 Task: Search round trip flight ticket for 2 adults, 4 children and 1 infant on lap in business from Albany: Southwest Georgia Regional Airport to Fort Wayne: Fort Wayne International Airport on 5-4-2023 and return on 5-6-2023. Choice of flights is American. Price is upto 60000. Outbound departure time preference is 10:45.
Action: Mouse moved to (301, 279)
Screenshot: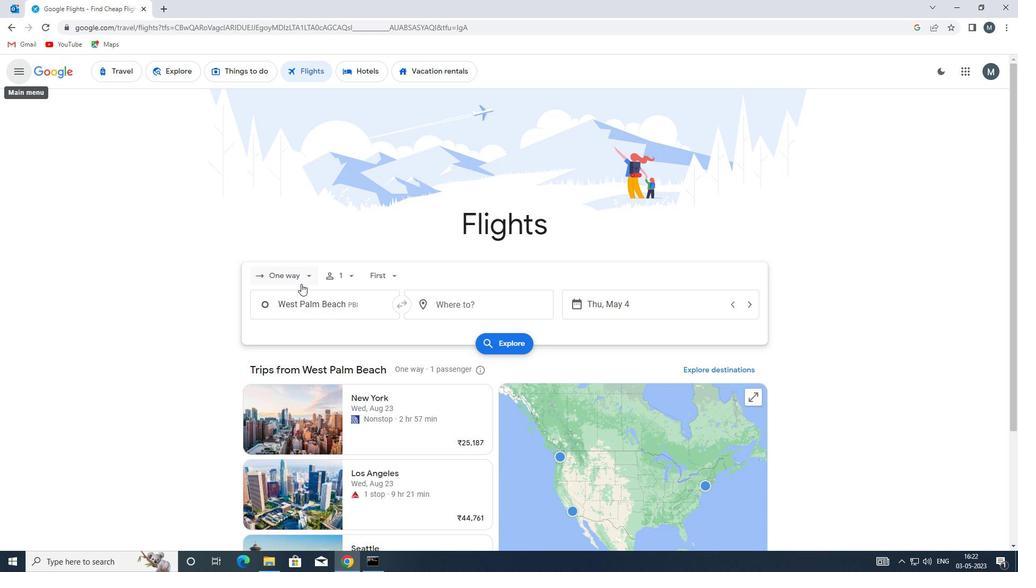 
Action: Mouse pressed left at (301, 279)
Screenshot: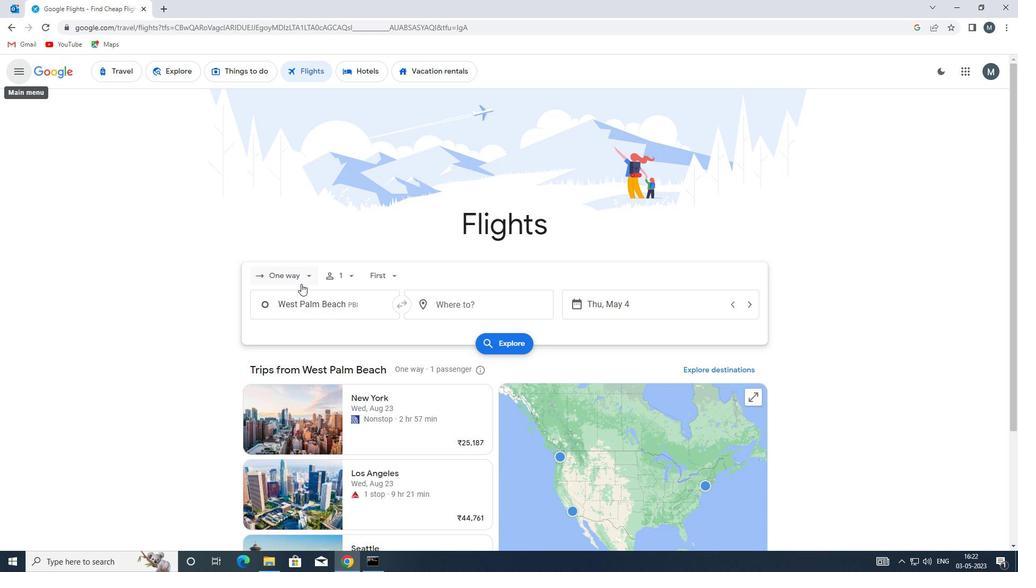 
Action: Mouse moved to (305, 301)
Screenshot: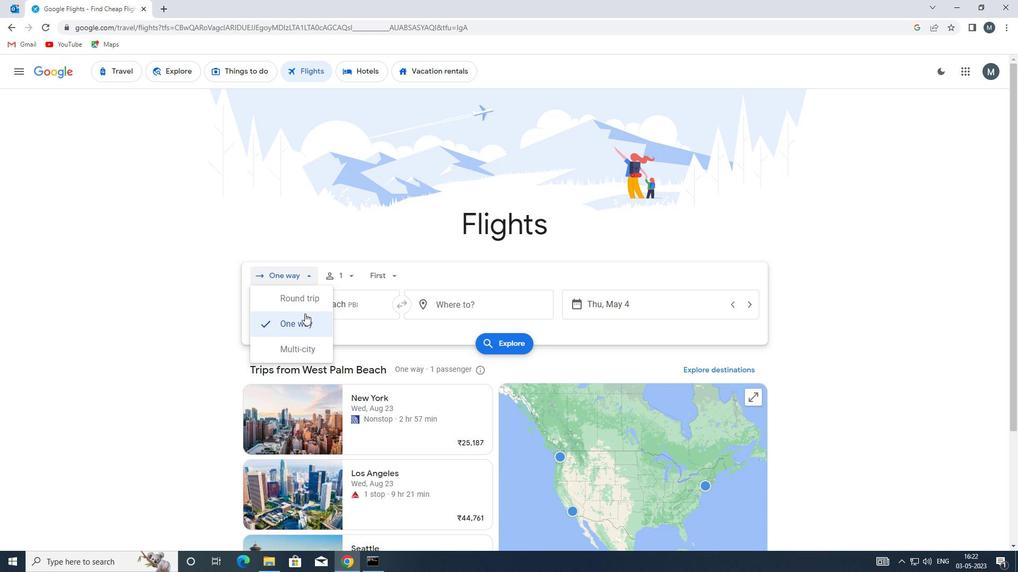 
Action: Mouse pressed left at (305, 301)
Screenshot: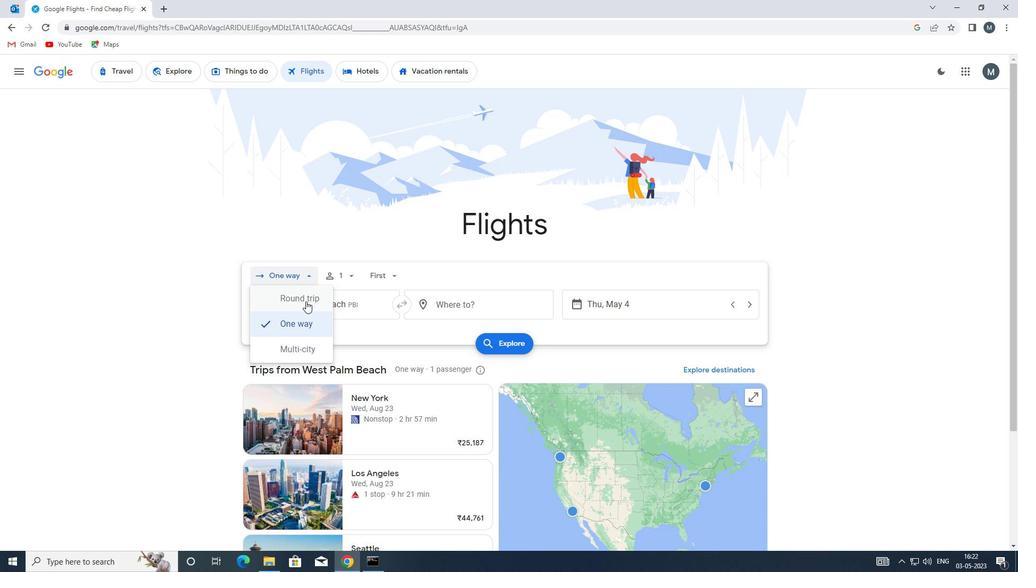 
Action: Mouse moved to (356, 274)
Screenshot: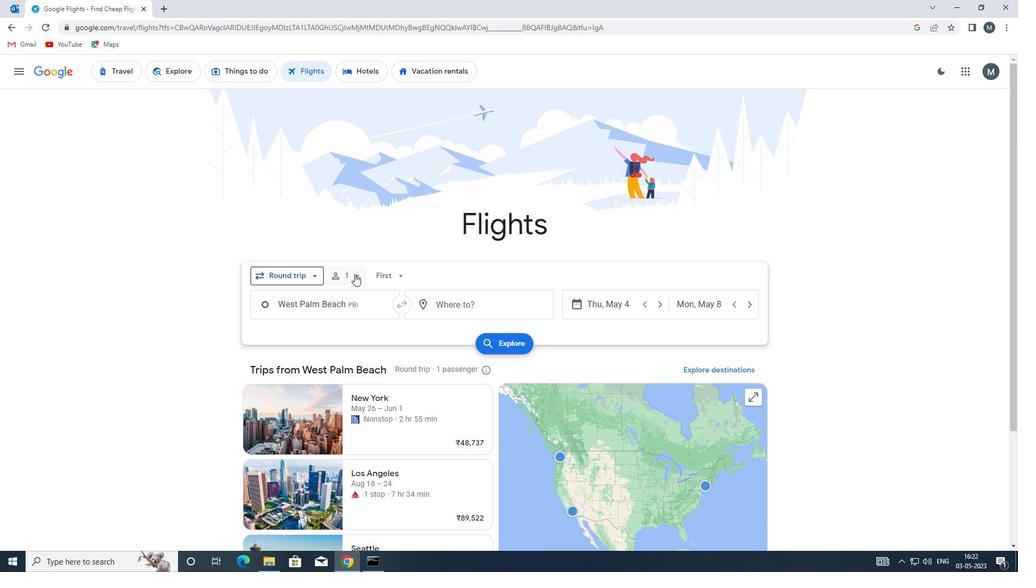 
Action: Mouse pressed left at (356, 274)
Screenshot: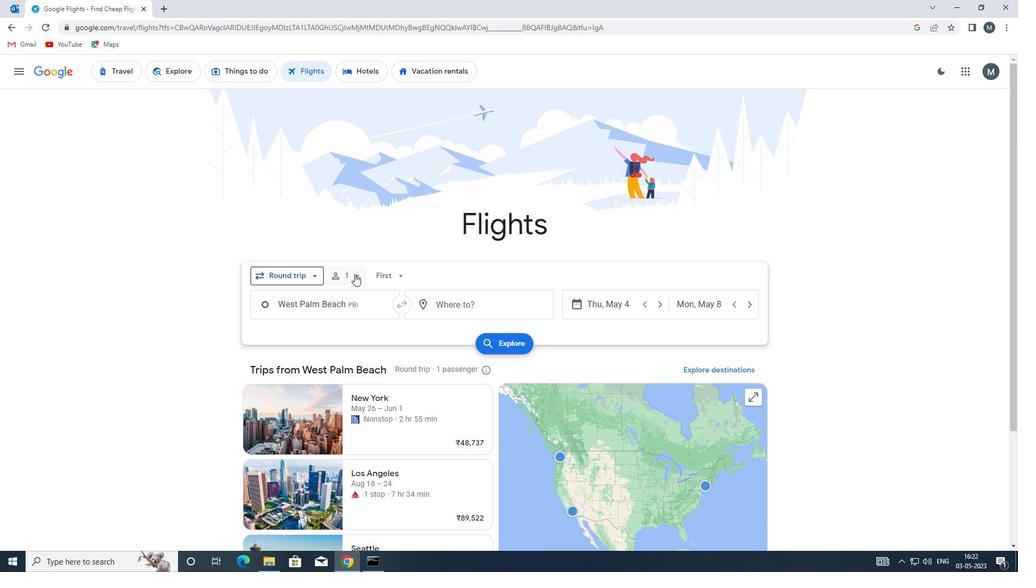 
Action: Mouse moved to (439, 305)
Screenshot: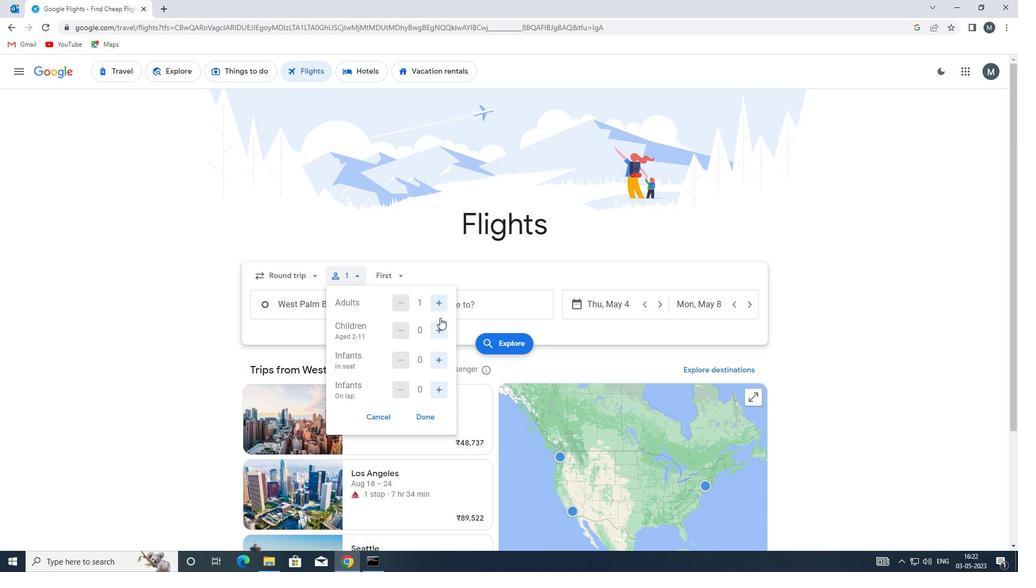 
Action: Mouse pressed left at (439, 305)
Screenshot: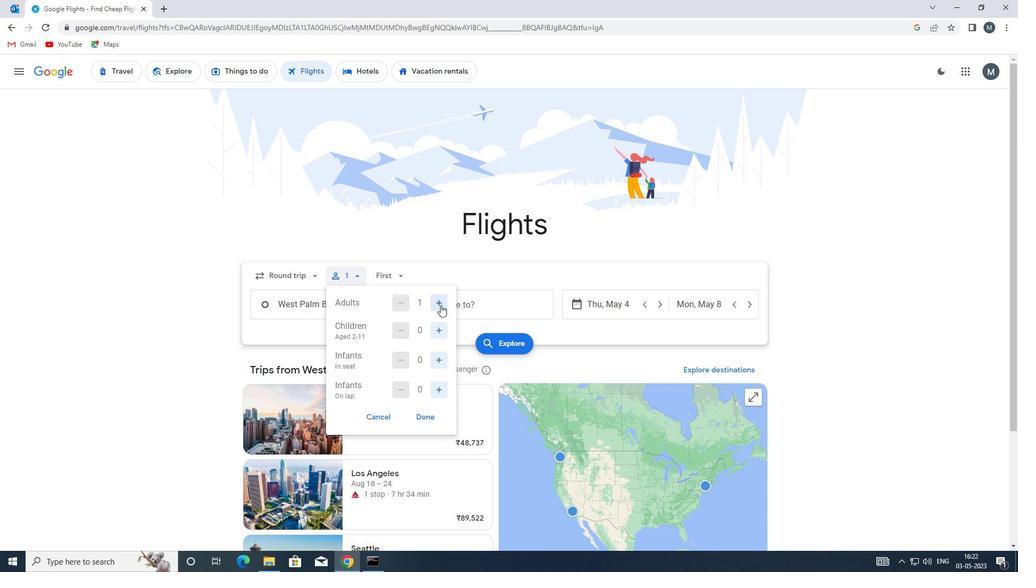 
Action: Mouse moved to (438, 332)
Screenshot: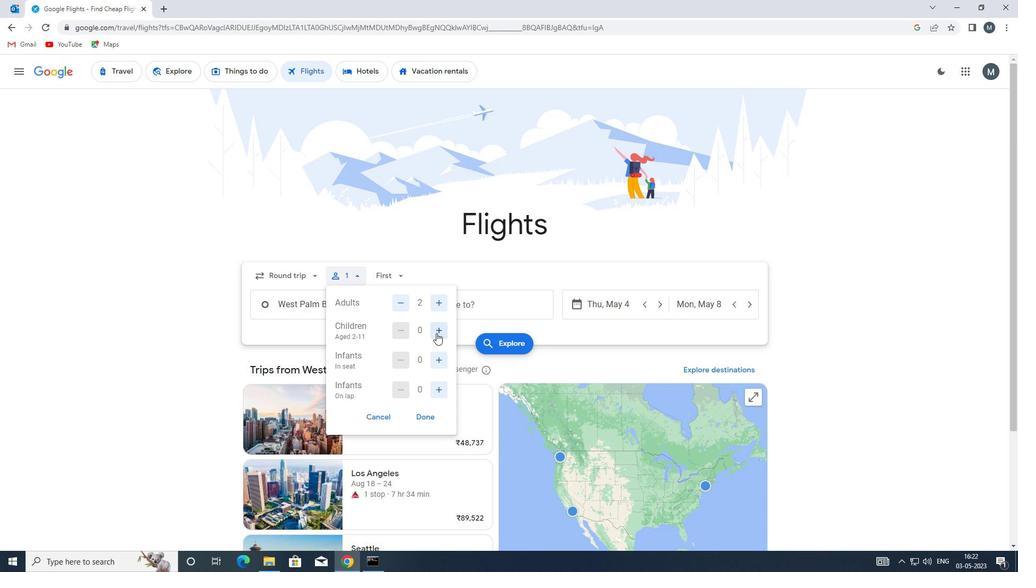 
Action: Mouse pressed left at (438, 332)
Screenshot: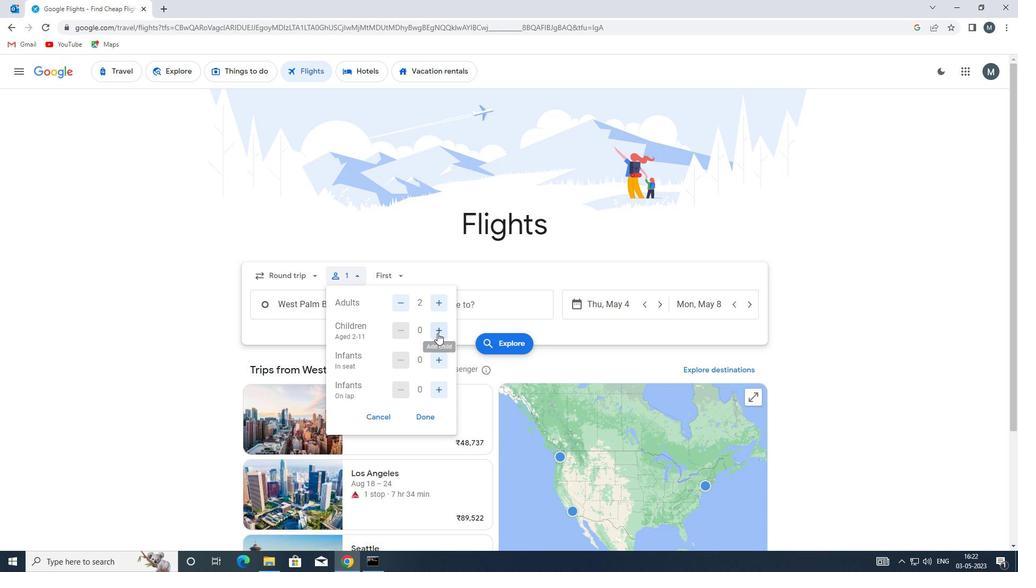 
Action: Mouse pressed left at (438, 332)
Screenshot: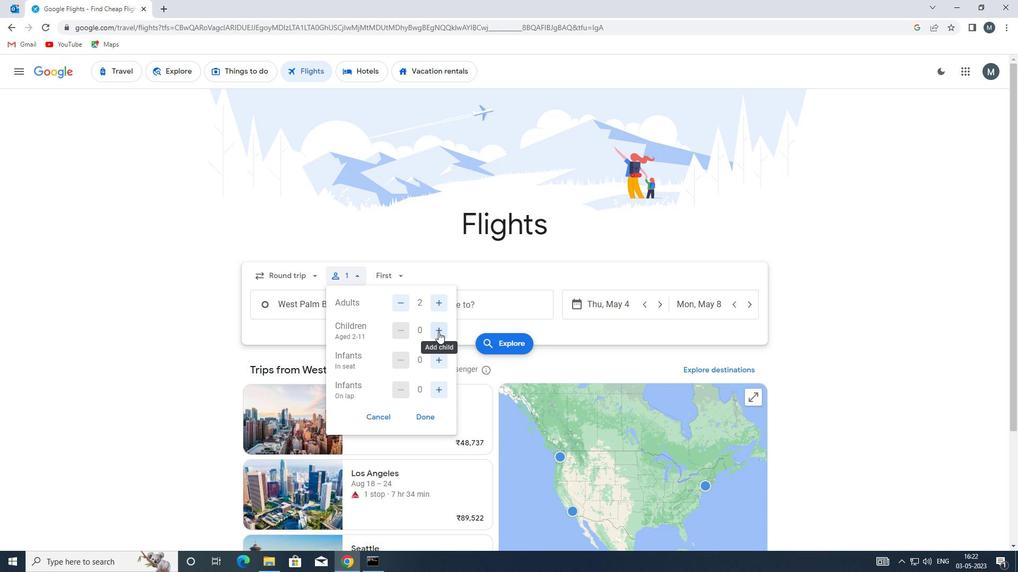 
Action: Mouse pressed left at (438, 332)
Screenshot: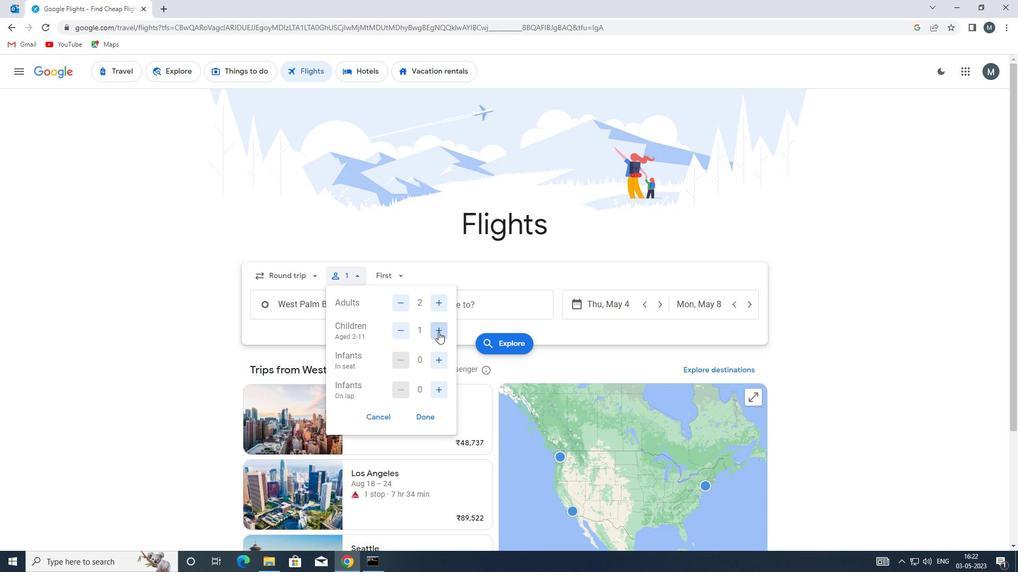 
Action: Mouse pressed left at (438, 332)
Screenshot: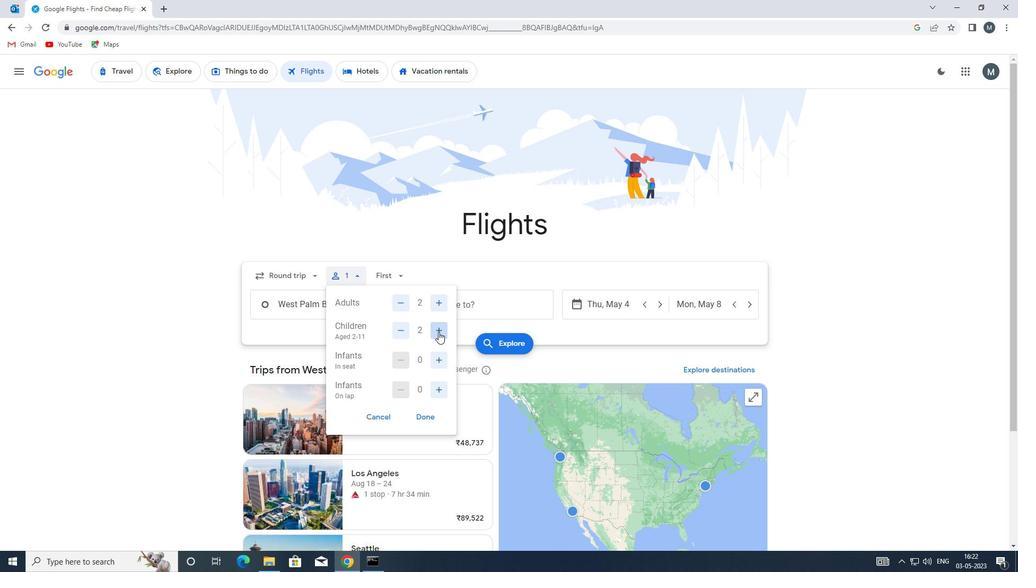 
Action: Mouse moved to (441, 363)
Screenshot: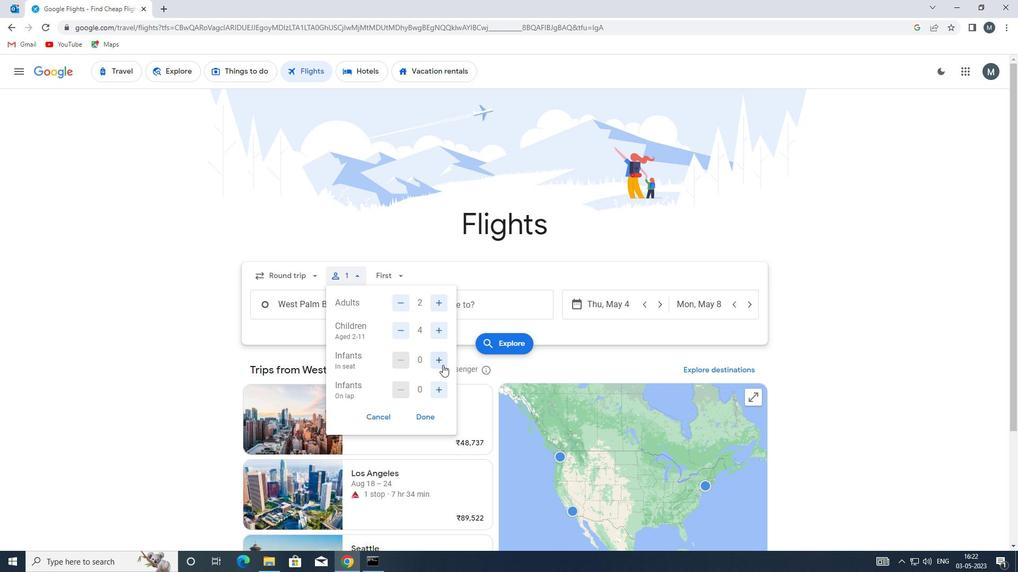
Action: Mouse pressed left at (441, 363)
Screenshot: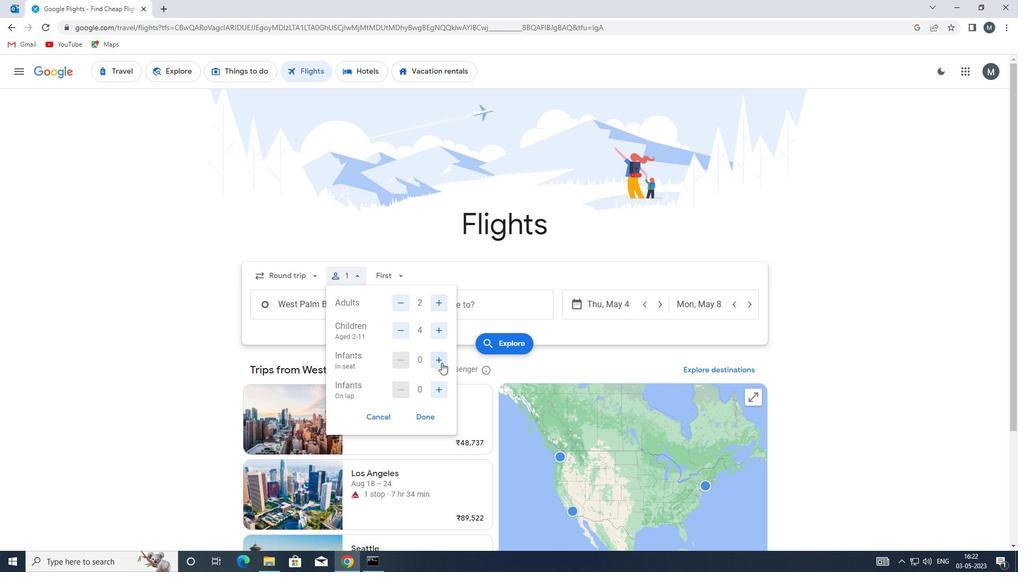 
Action: Mouse moved to (398, 356)
Screenshot: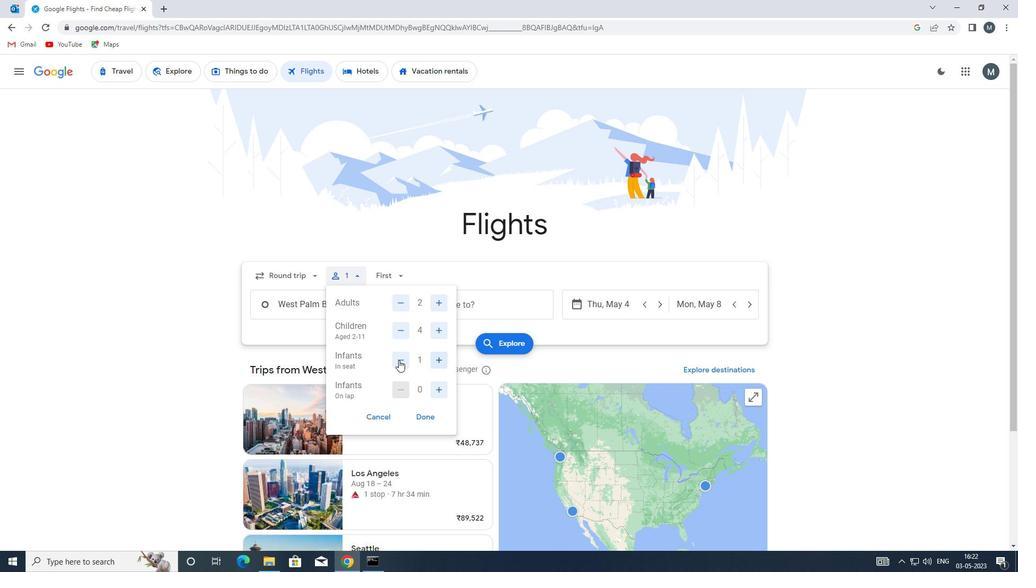 
Action: Mouse pressed left at (398, 356)
Screenshot: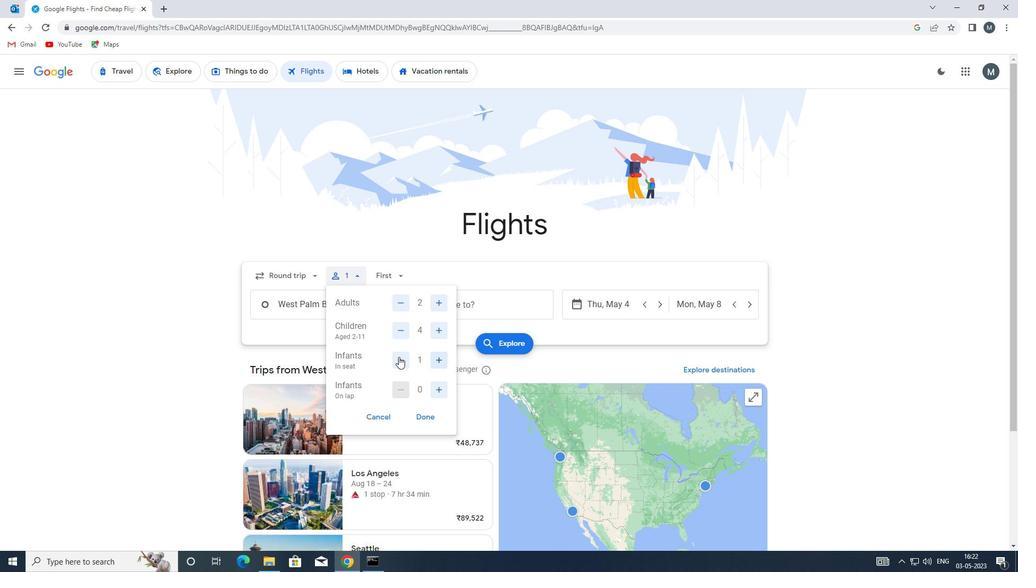
Action: Mouse moved to (399, 361)
Screenshot: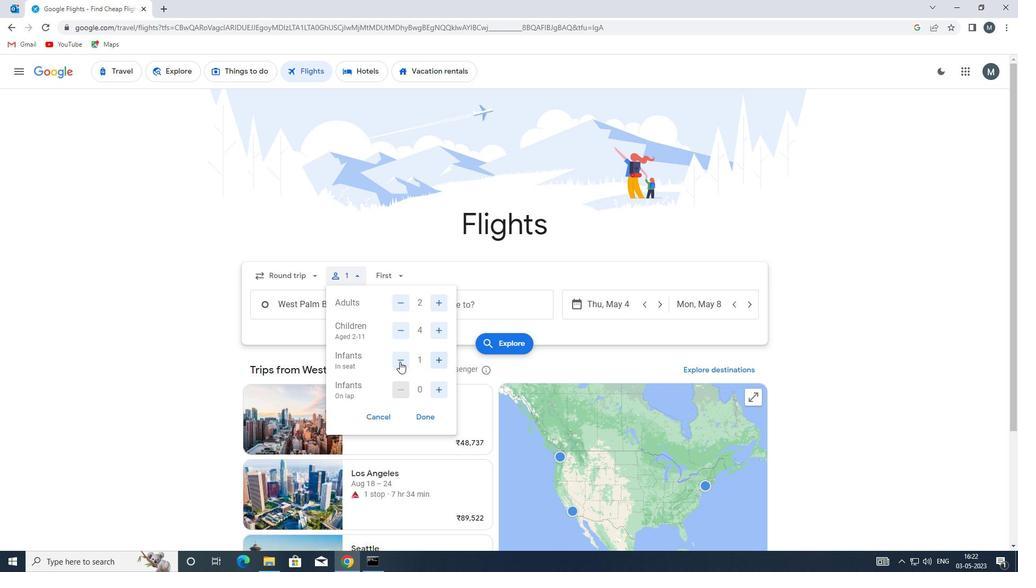 
Action: Mouse pressed left at (399, 361)
Screenshot: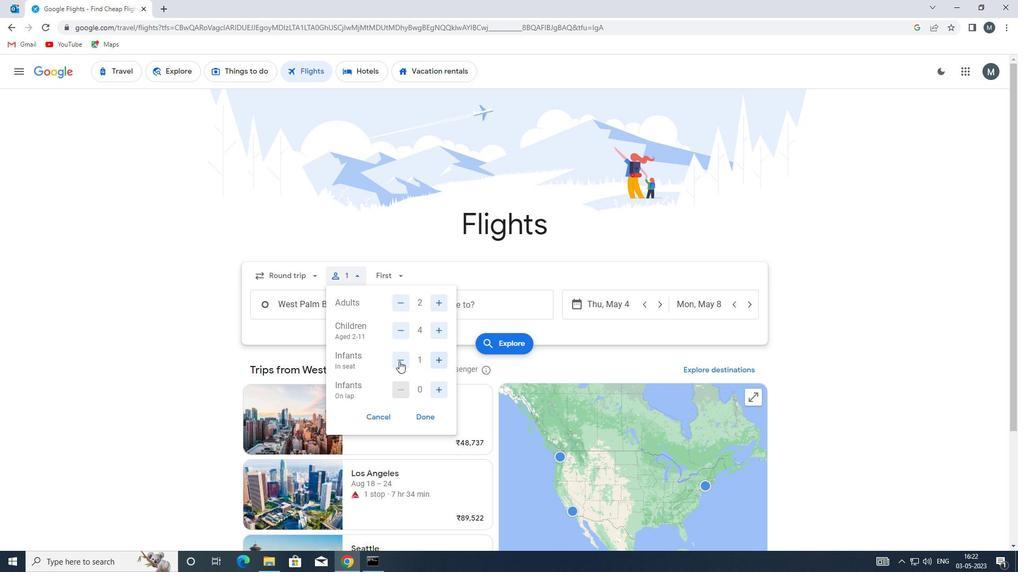 
Action: Mouse moved to (437, 386)
Screenshot: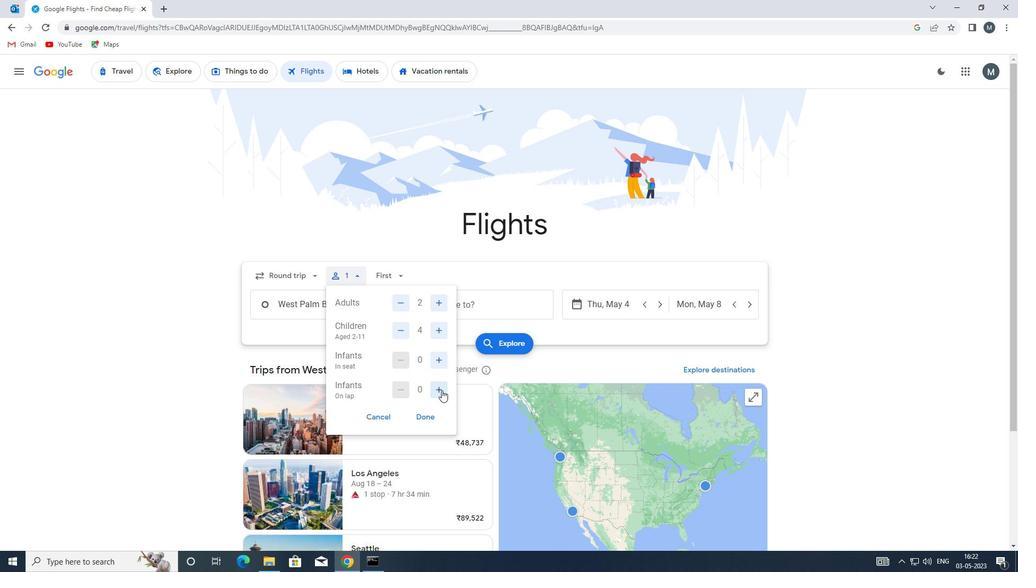 
Action: Mouse pressed left at (437, 386)
Screenshot: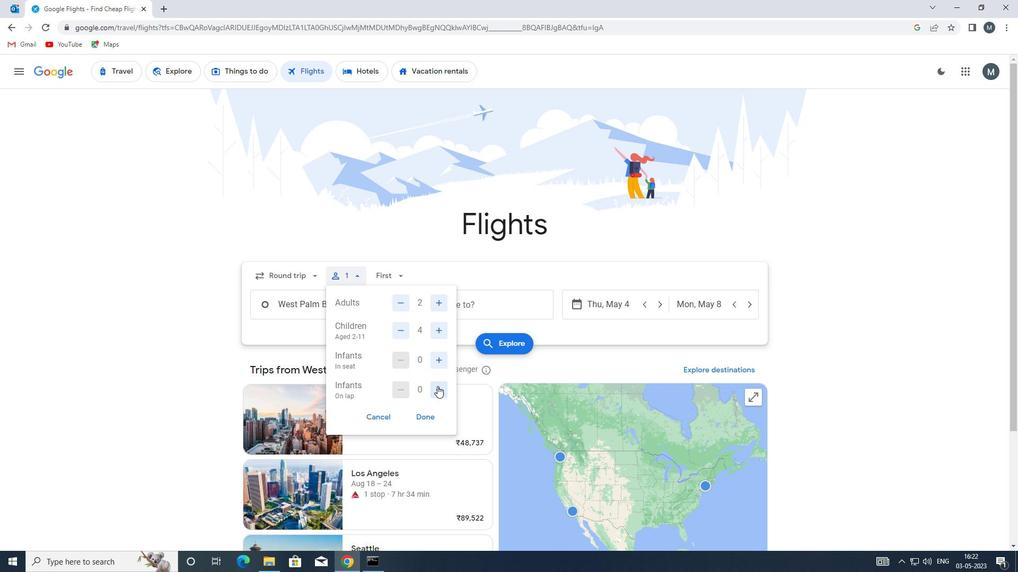 
Action: Mouse moved to (426, 419)
Screenshot: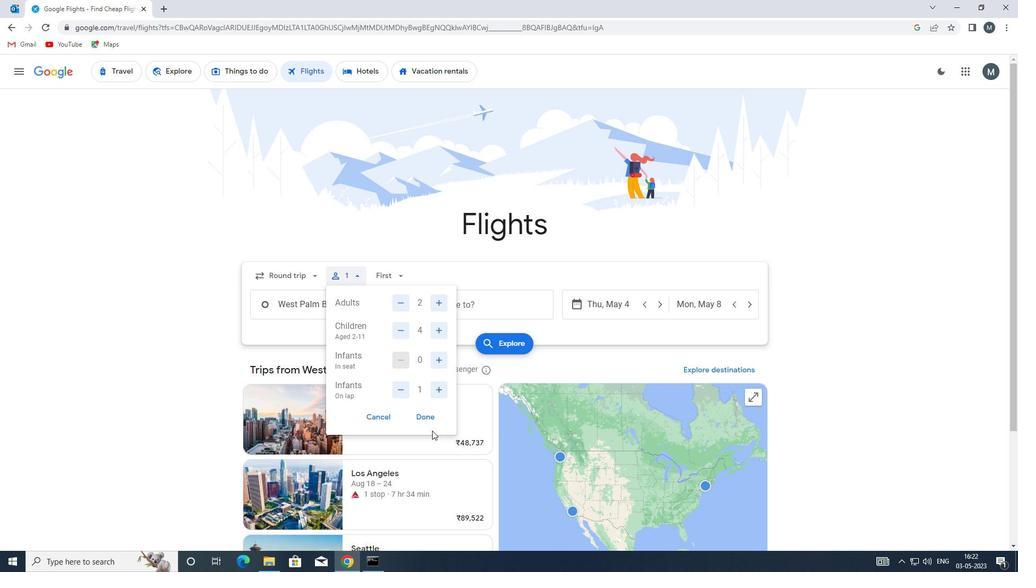
Action: Mouse pressed left at (426, 419)
Screenshot: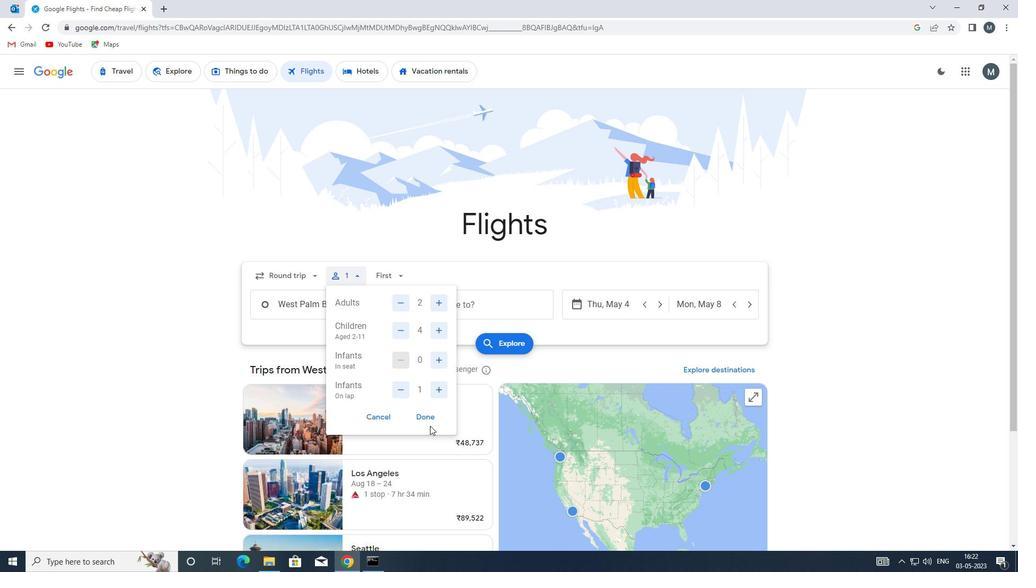 
Action: Mouse moved to (391, 278)
Screenshot: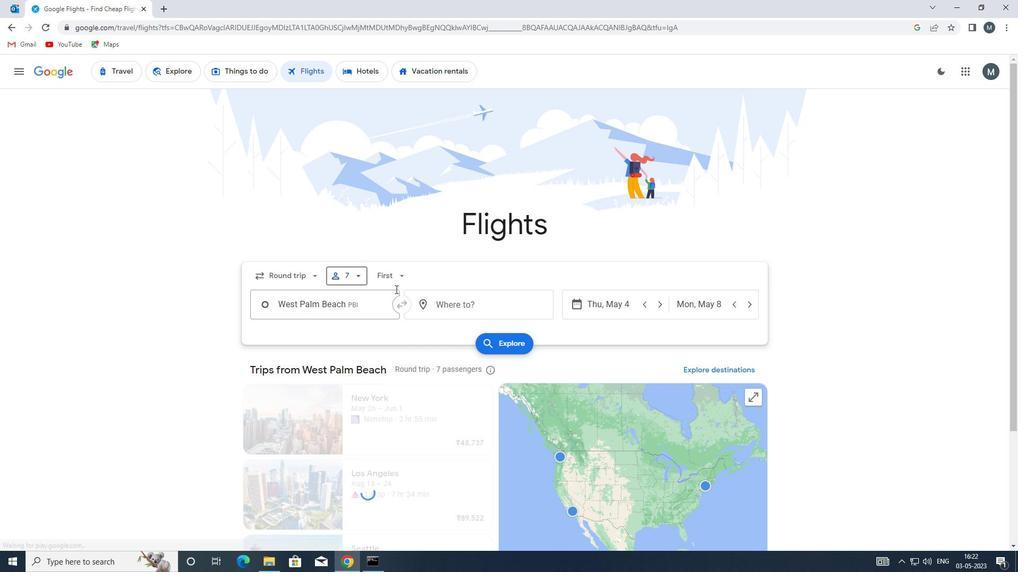 
Action: Mouse pressed left at (391, 278)
Screenshot: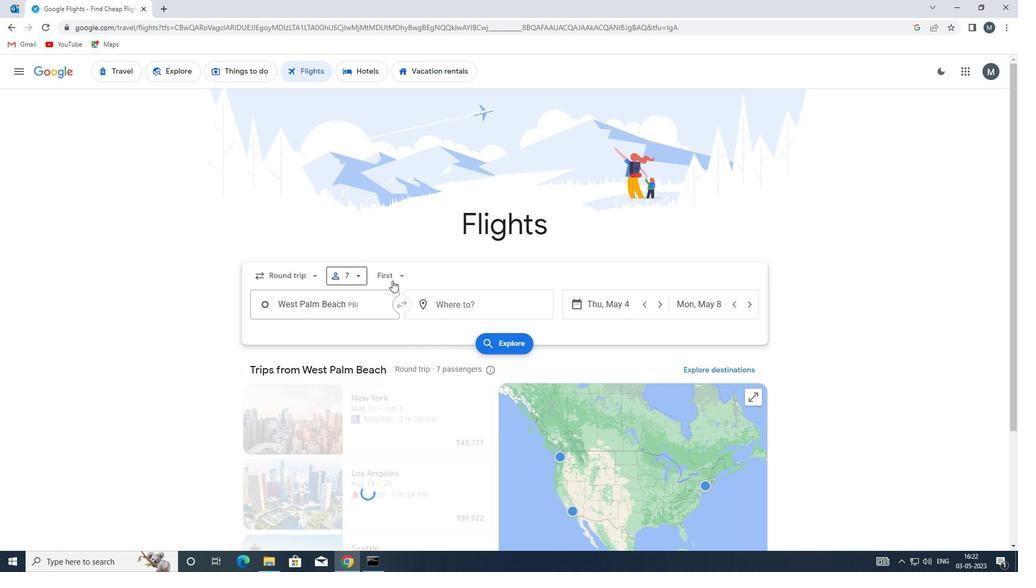 
Action: Mouse moved to (421, 345)
Screenshot: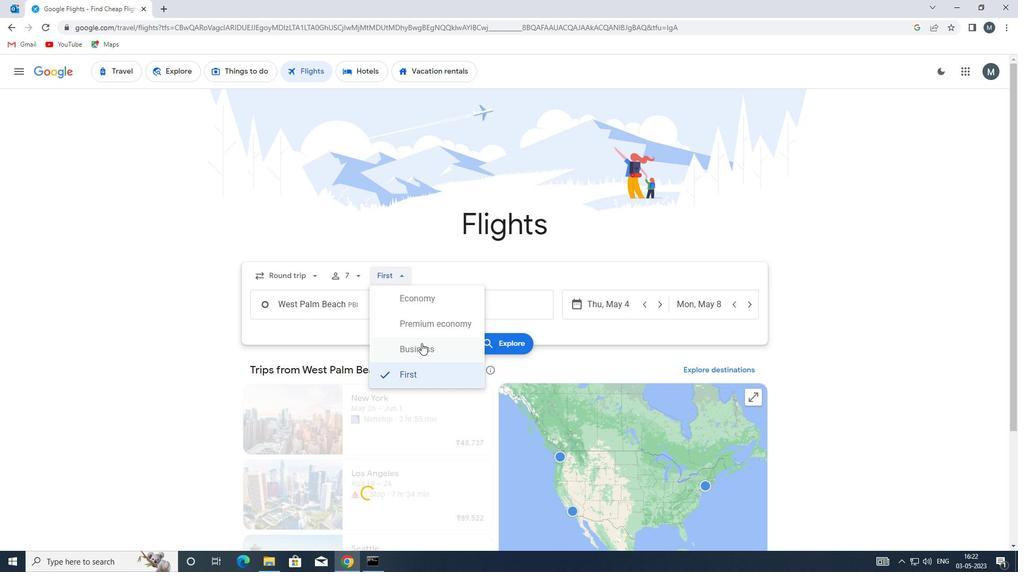 
Action: Mouse pressed left at (421, 345)
Screenshot: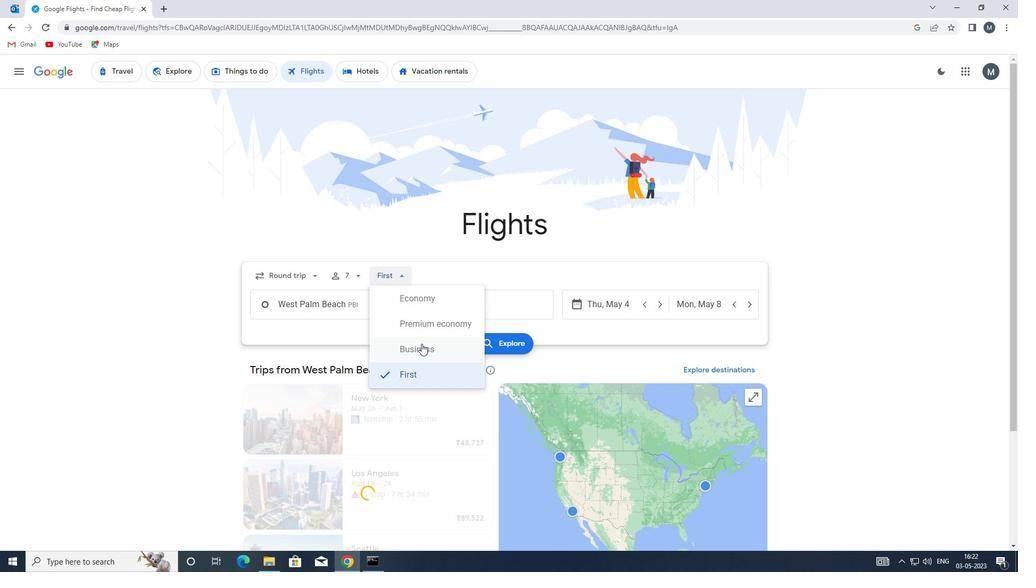 
Action: Mouse moved to (369, 308)
Screenshot: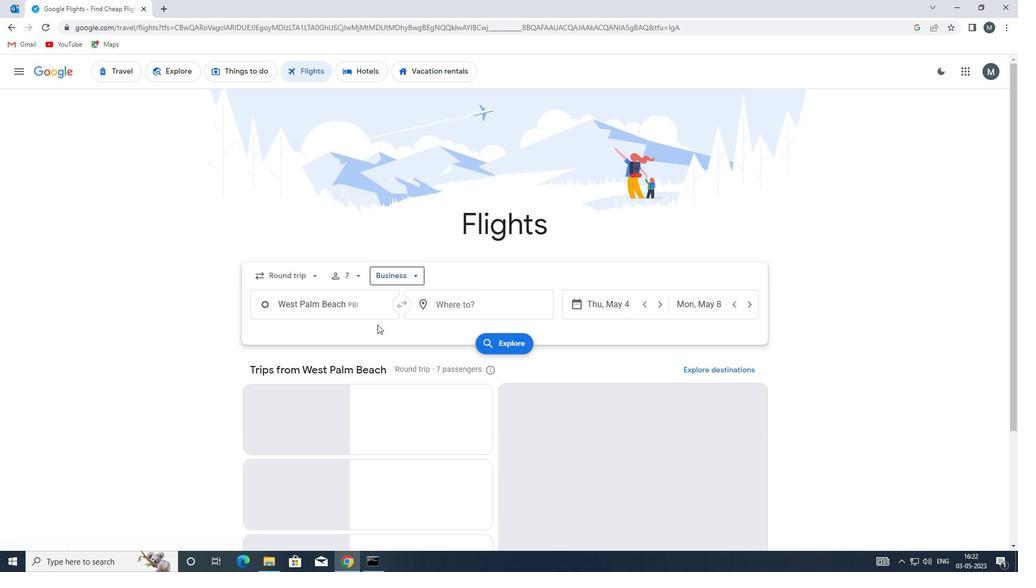 
Action: Mouse pressed left at (369, 308)
Screenshot: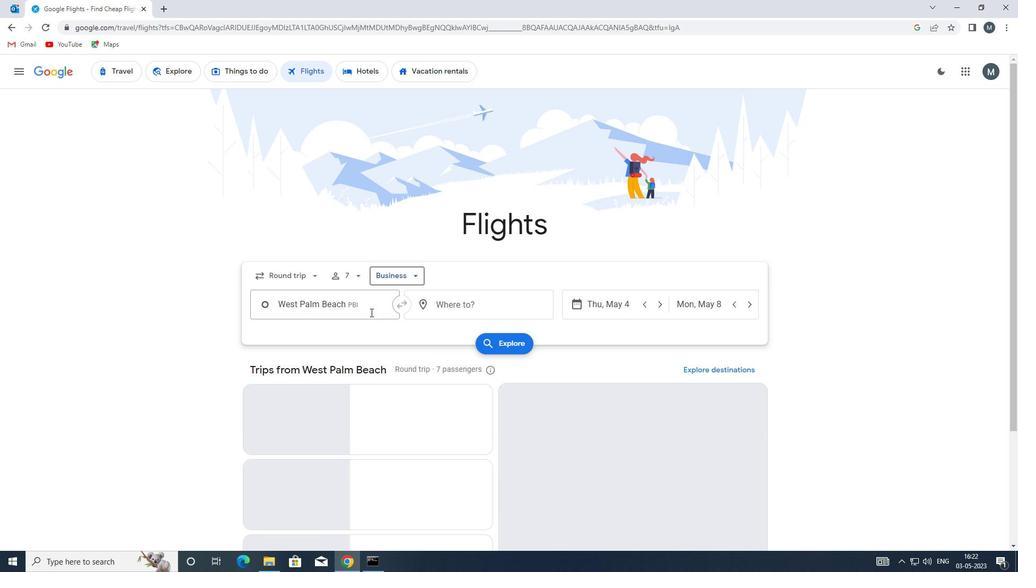 
Action: Mouse moved to (365, 305)
Screenshot: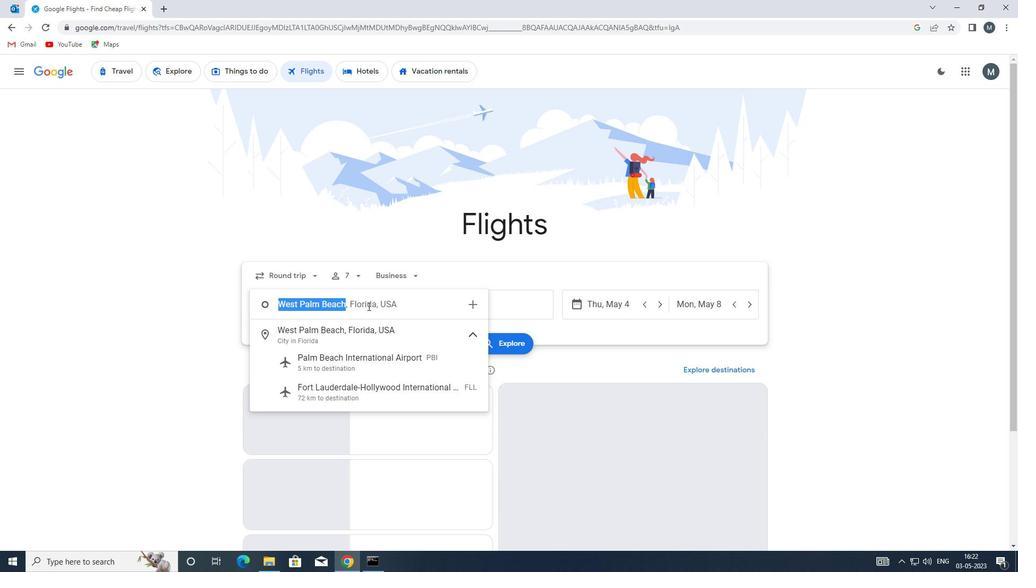 
Action: Key pressed aby
Screenshot: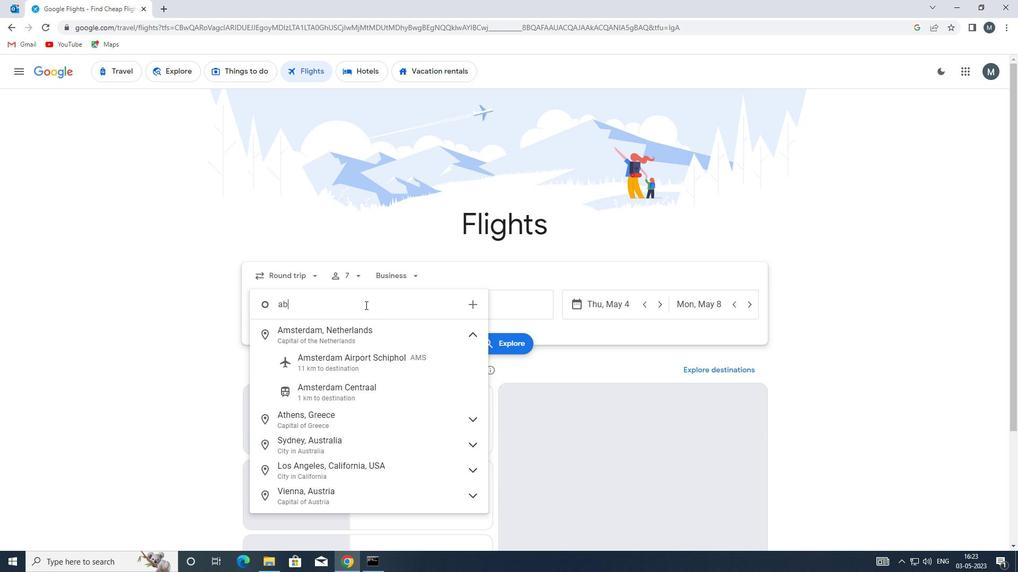 
Action: Mouse moved to (355, 336)
Screenshot: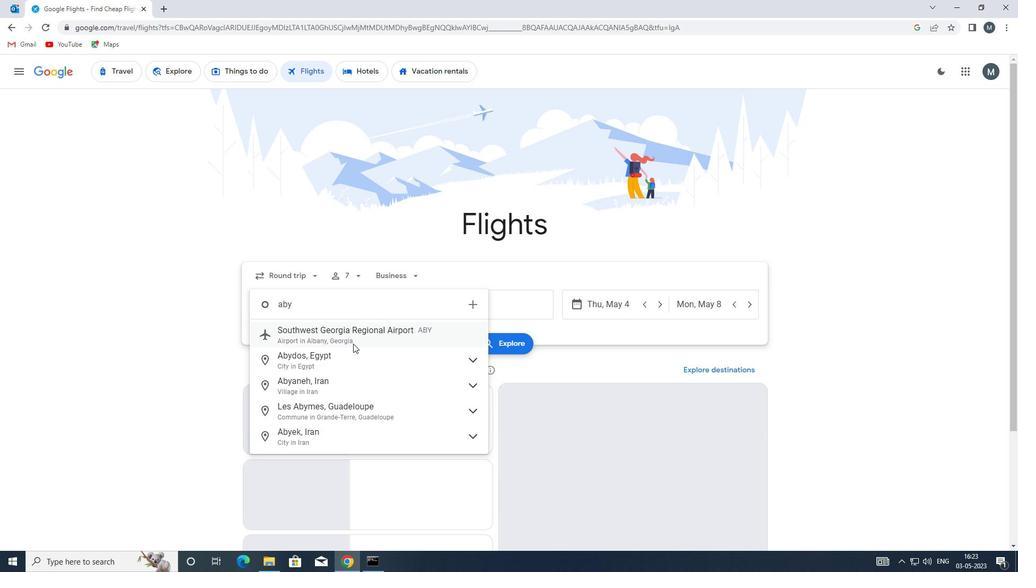 
Action: Mouse pressed left at (355, 336)
Screenshot: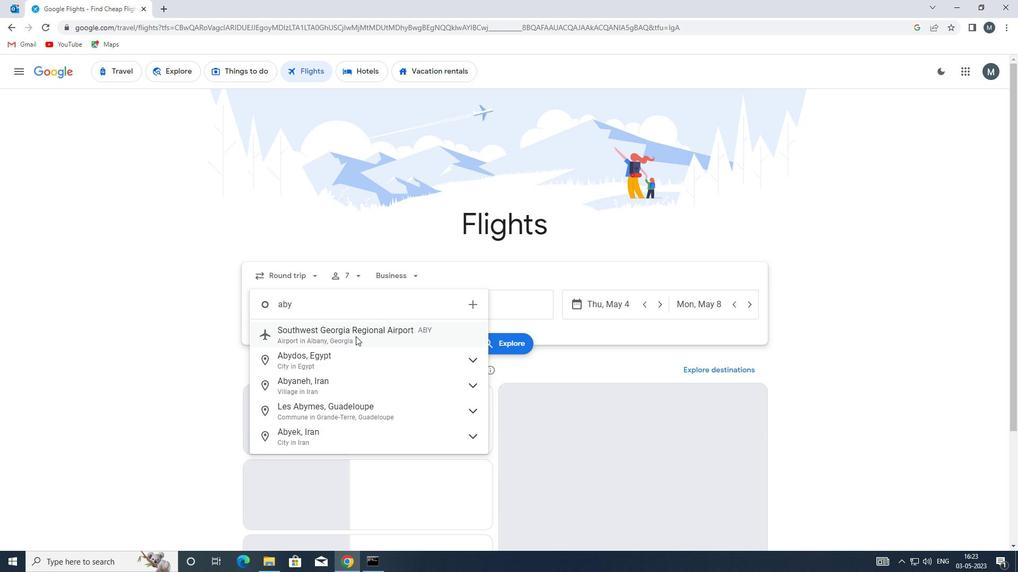 
Action: Mouse moved to (467, 311)
Screenshot: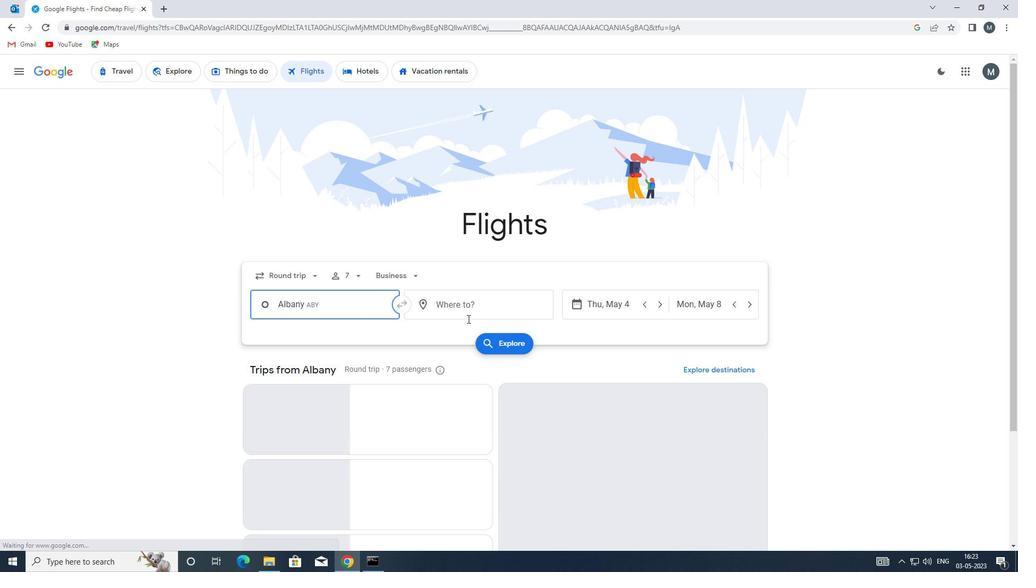 
Action: Mouse pressed left at (467, 311)
Screenshot: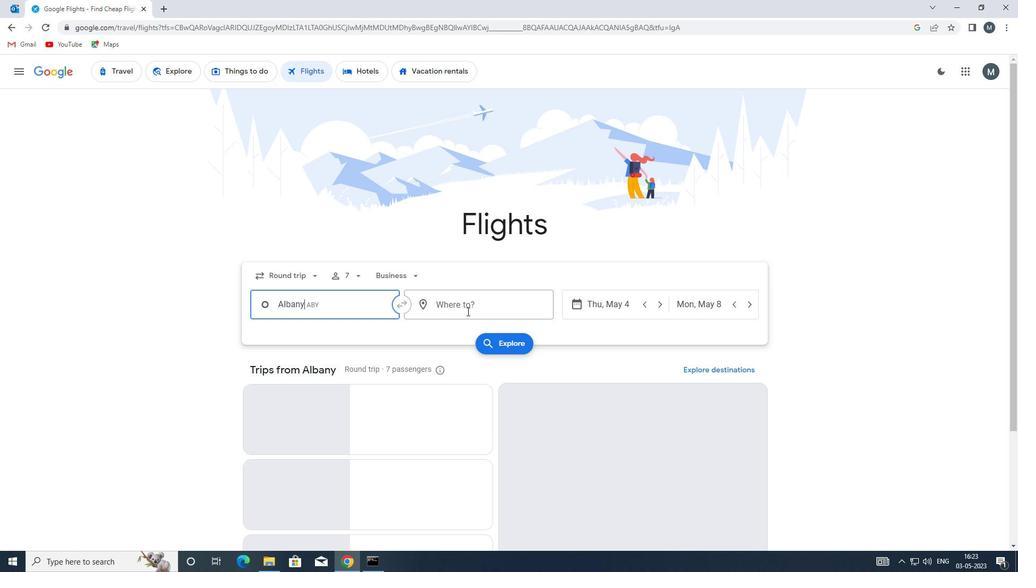 
Action: Key pressed fwa
Screenshot: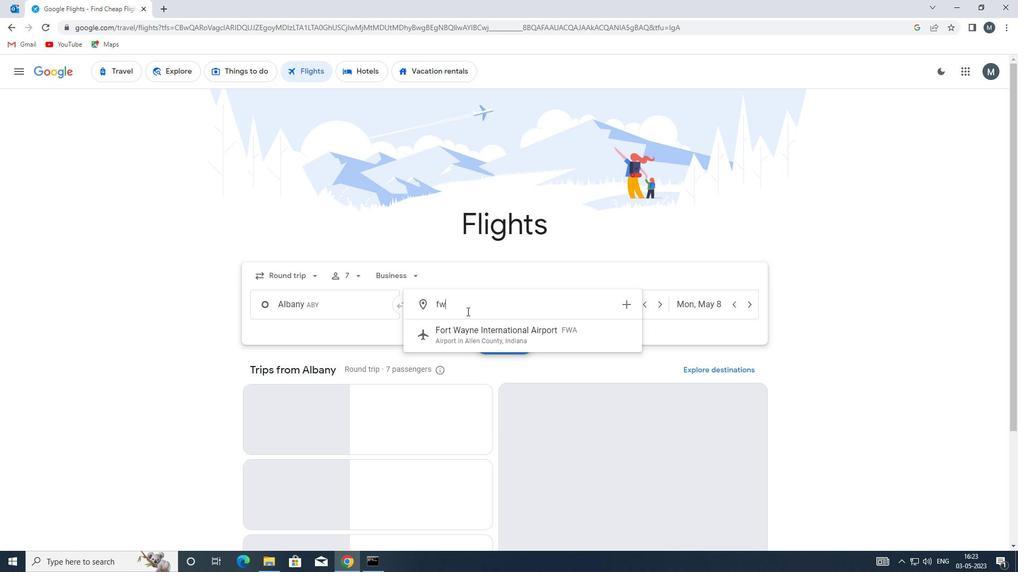 
Action: Mouse moved to (476, 337)
Screenshot: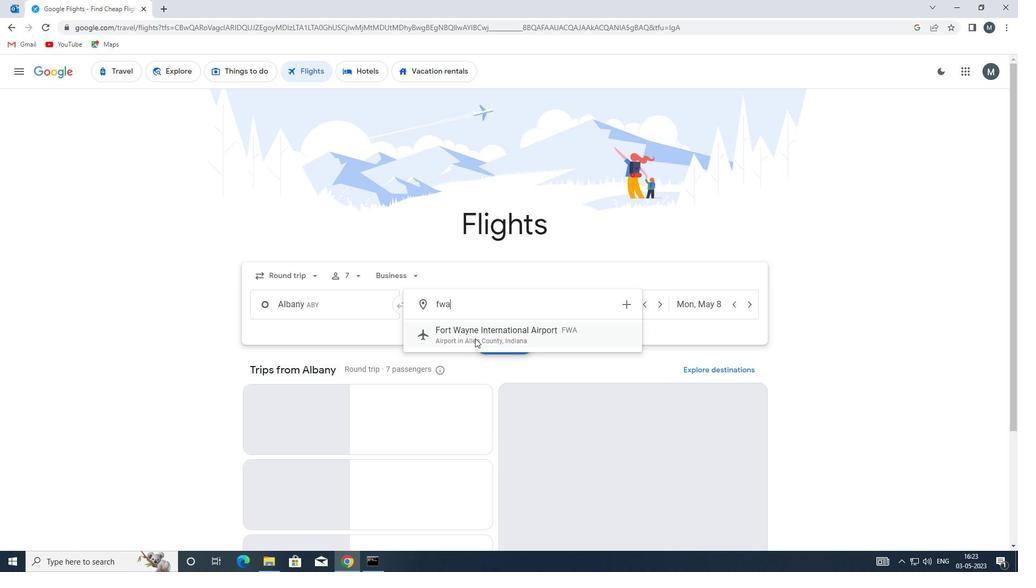 
Action: Mouse pressed left at (476, 337)
Screenshot: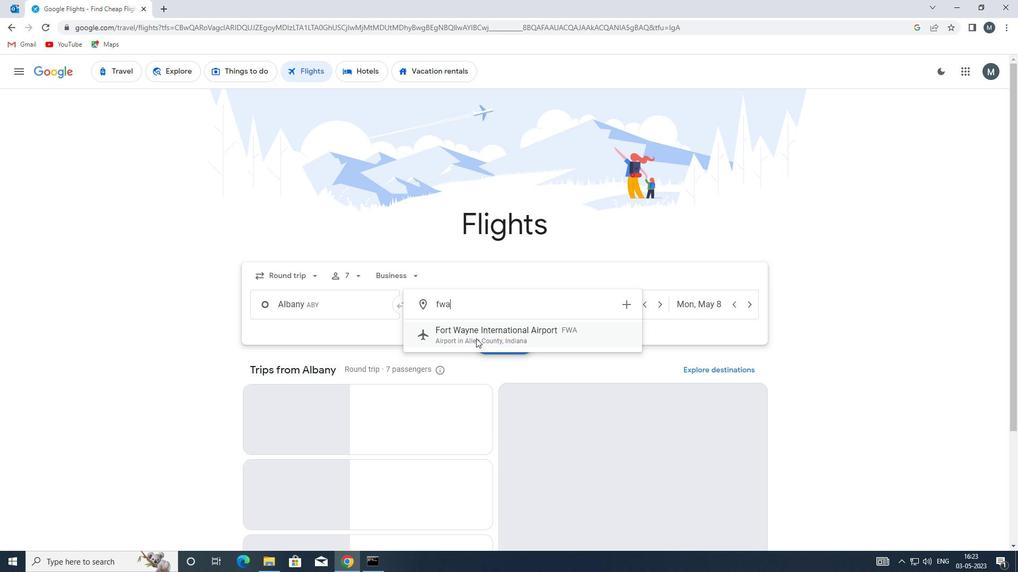 
Action: Mouse moved to (589, 307)
Screenshot: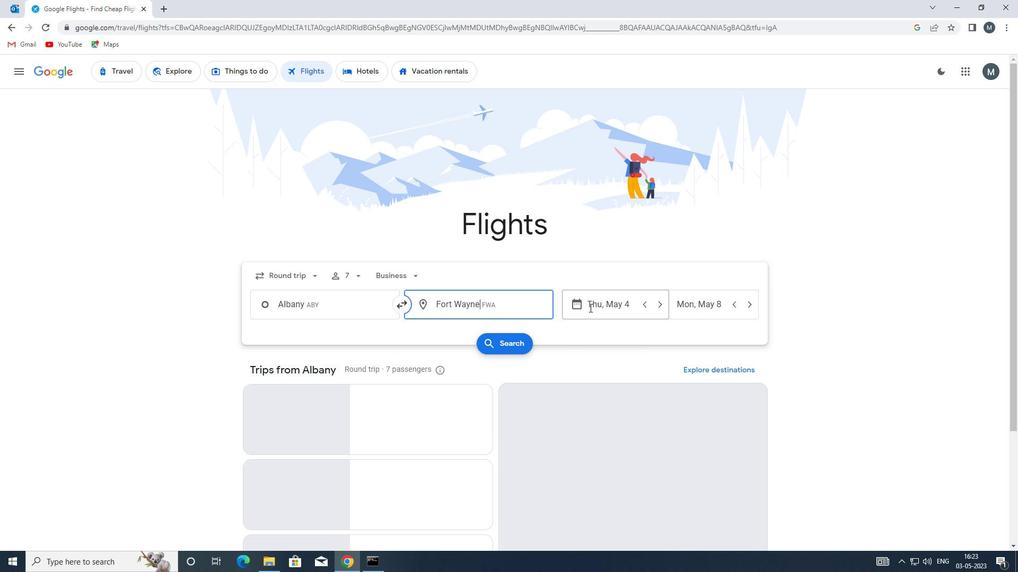 
Action: Mouse pressed left at (589, 307)
Screenshot: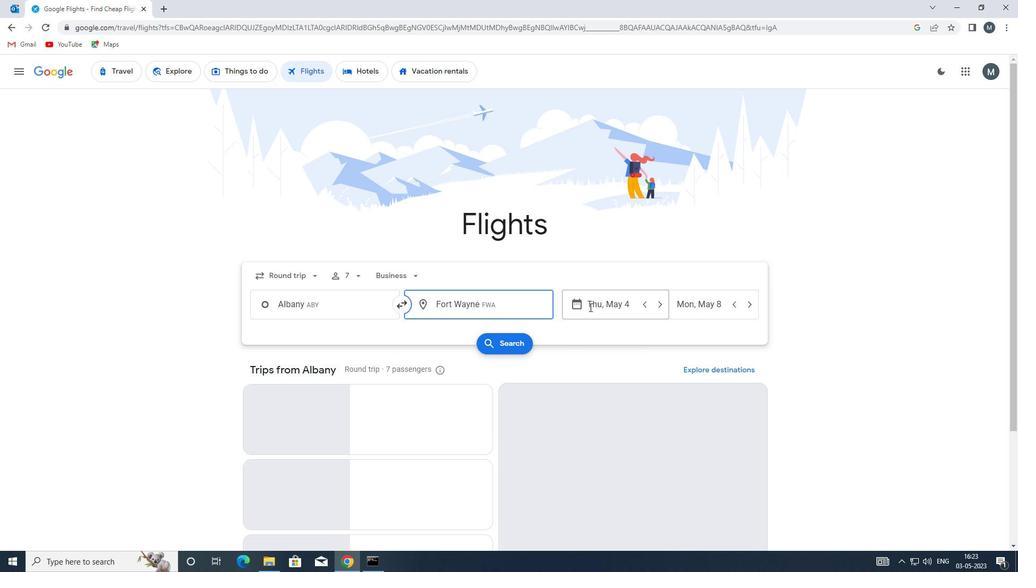
Action: Mouse moved to (484, 359)
Screenshot: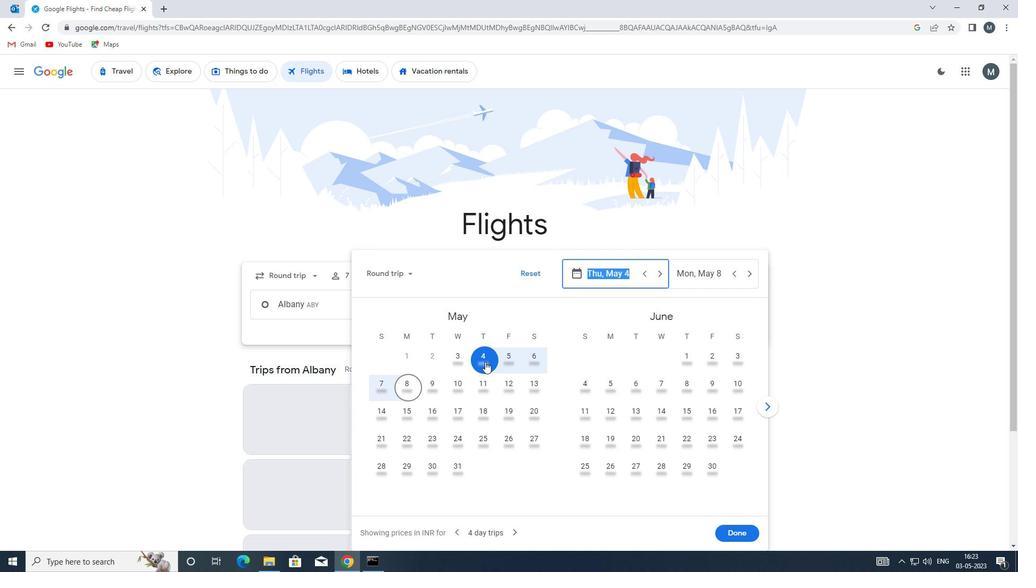 
Action: Mouse pressed left at (484, 359)
Screenshot: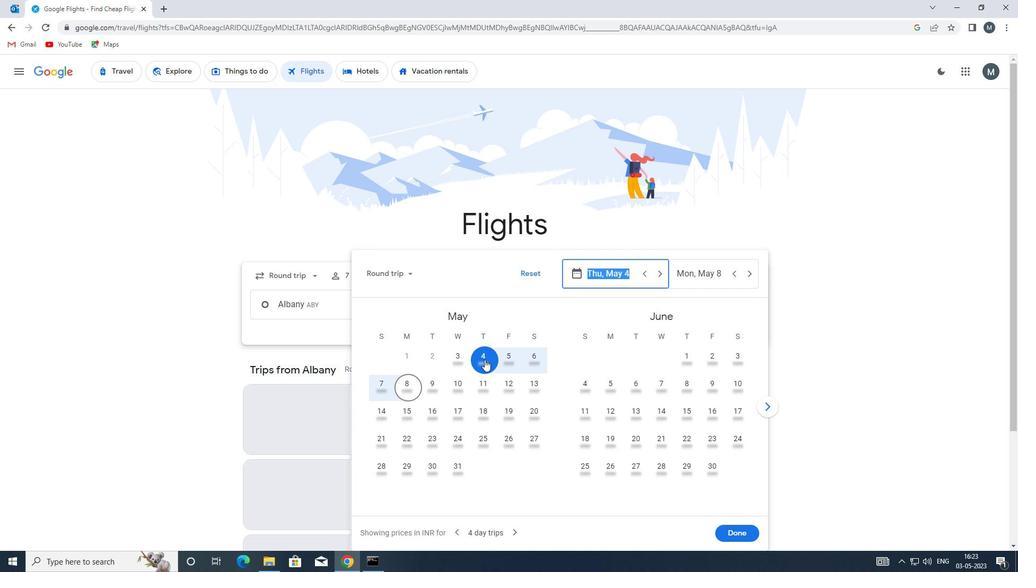 
Action: Mouse moved to (532, 357)
Screenshot: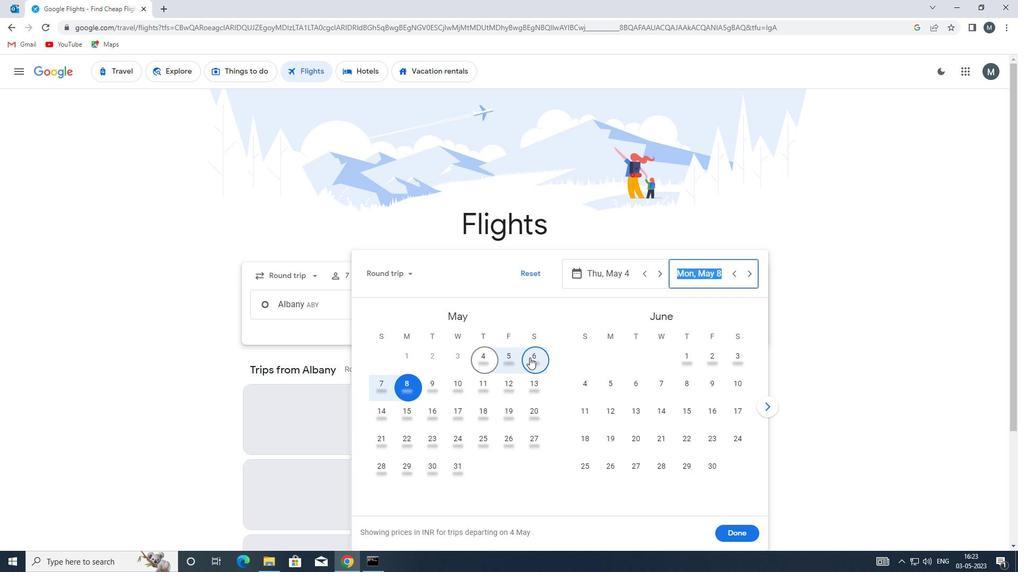 
Action: Mouse pressed left at (532, 357)
Screenshot: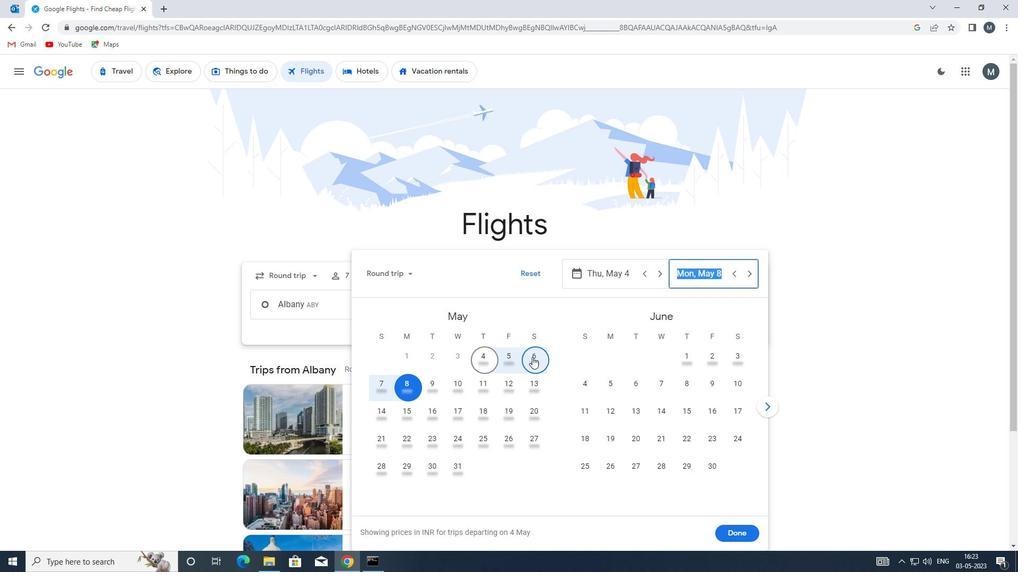 
Action: Mouse moved to (528, 352)
Screenshot: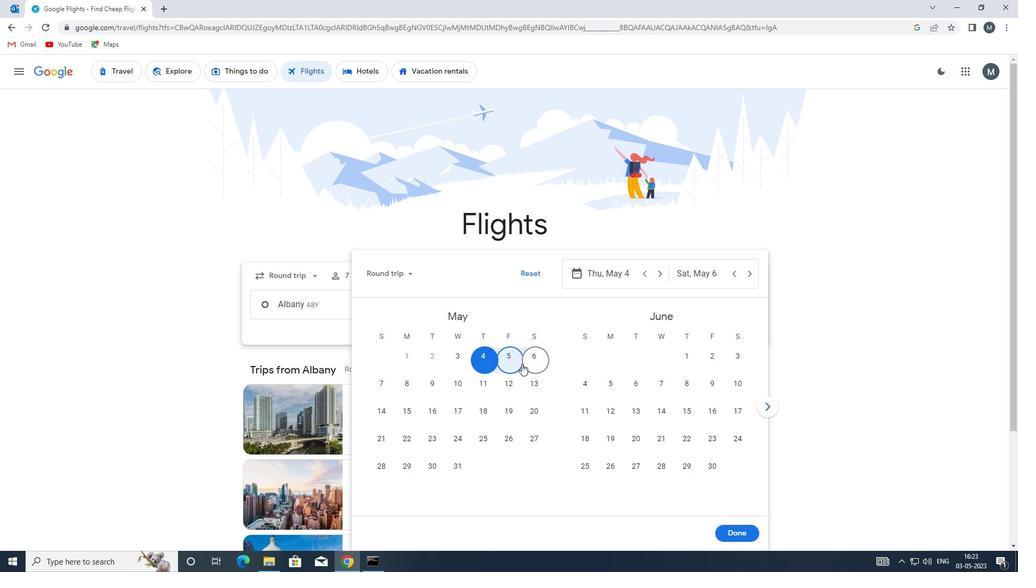 
Action: Mouse pressed left at (528, 352)
Screenshot: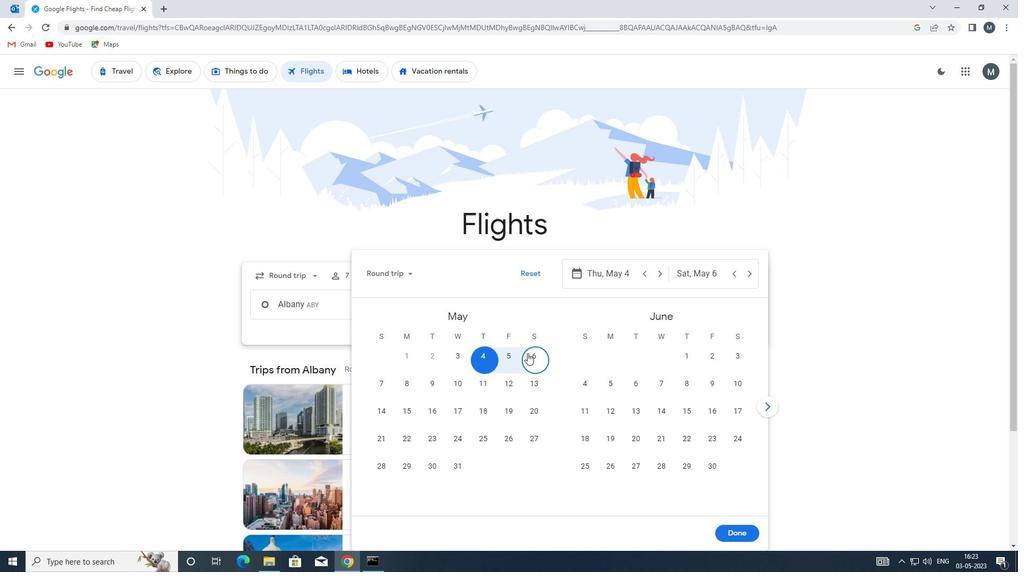 
Action: Mouse moved to (603, 276)
Screenshot: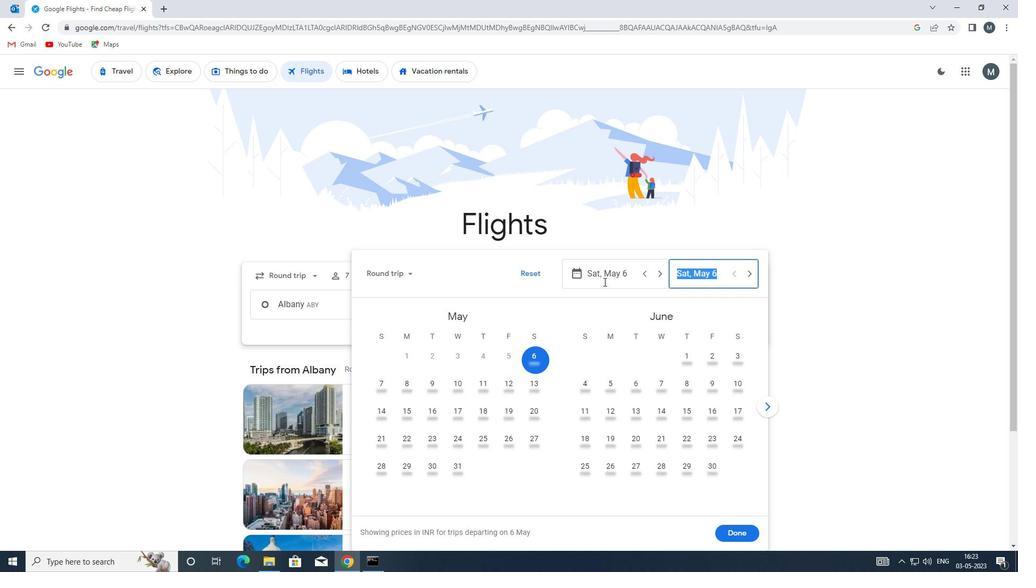 
Action: Mouse pressed left at (603, 276)
Screenshot: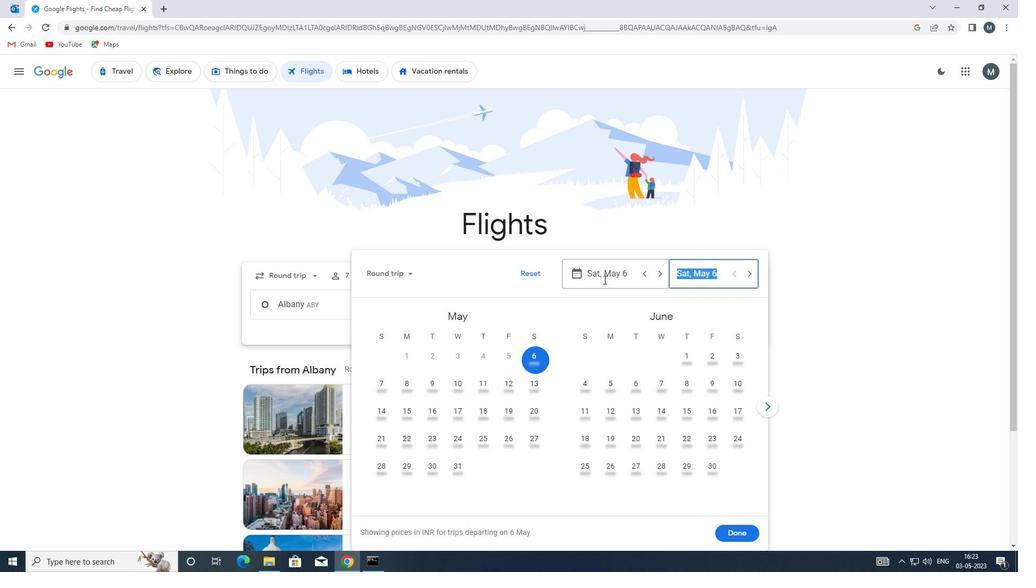 
Action: Mouse moved to (483, 355)
Screenshot: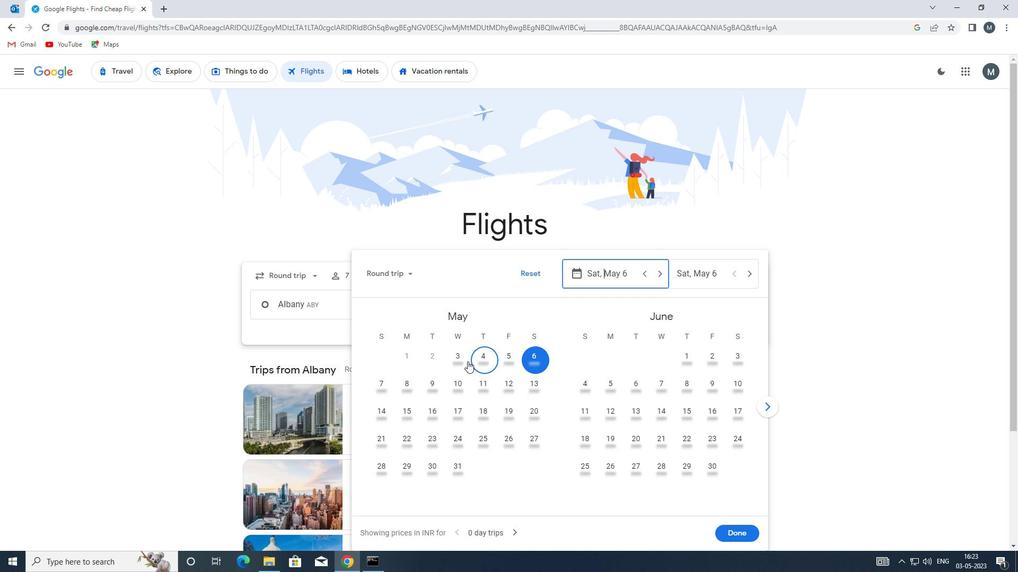 
Action: Mouse pressed left at (483, 355)
Screenshot: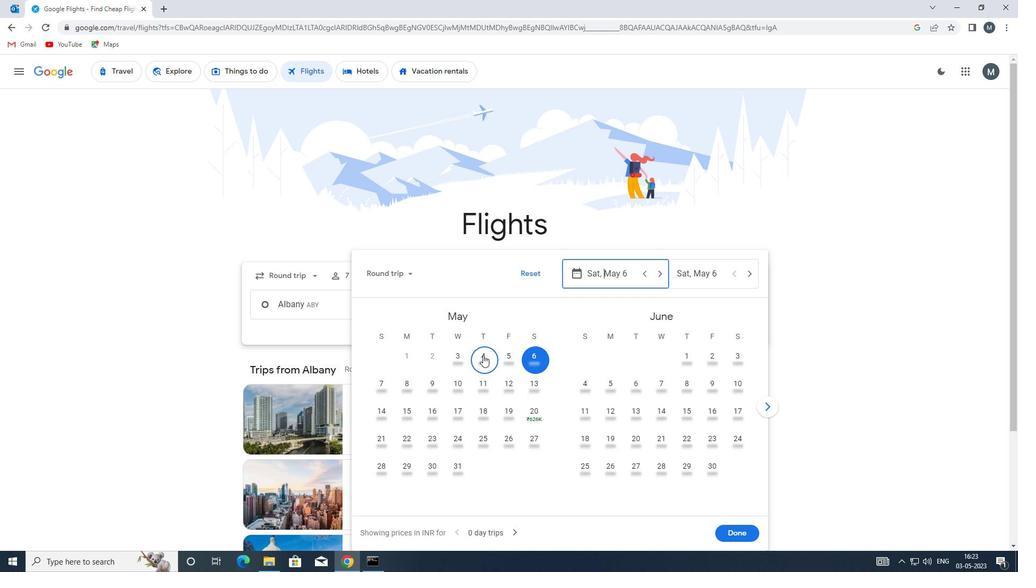 
Action: Mouse moved to (535, 361)
Screenshot: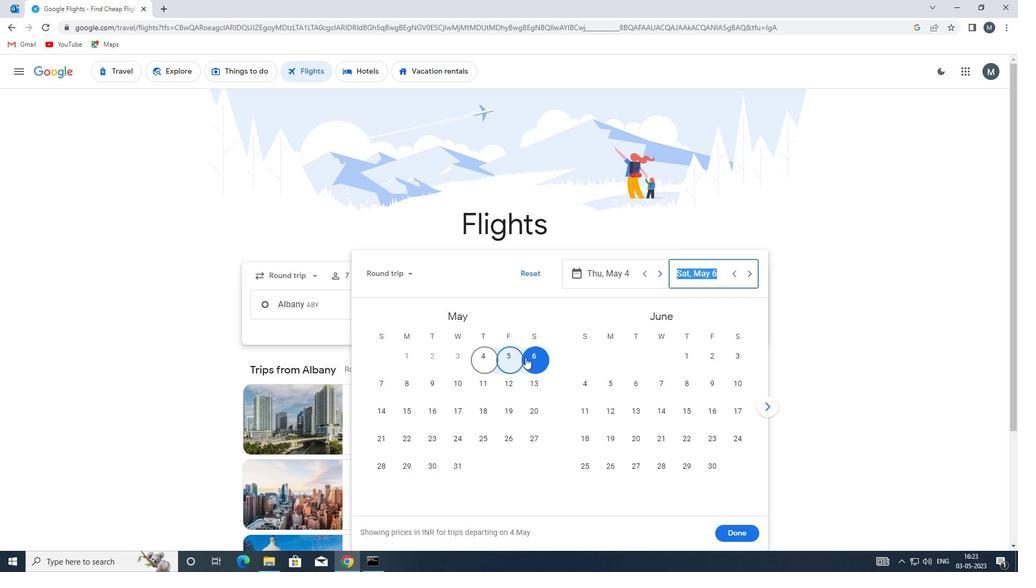 
Action: Mouse pressed left at (535, 361)
Screenshot: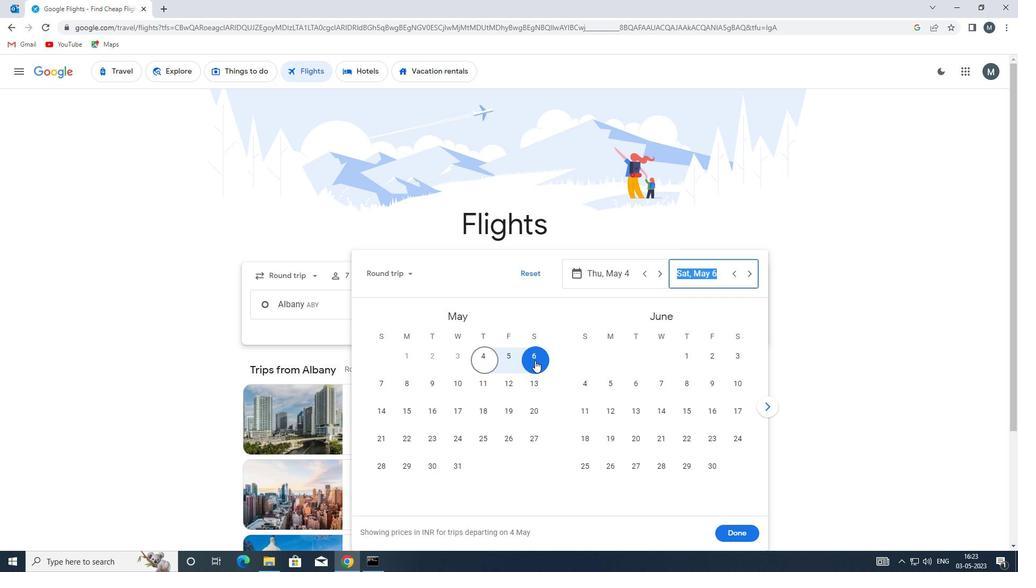 
Action: Mouse moved to (726, 529)
Screenshot: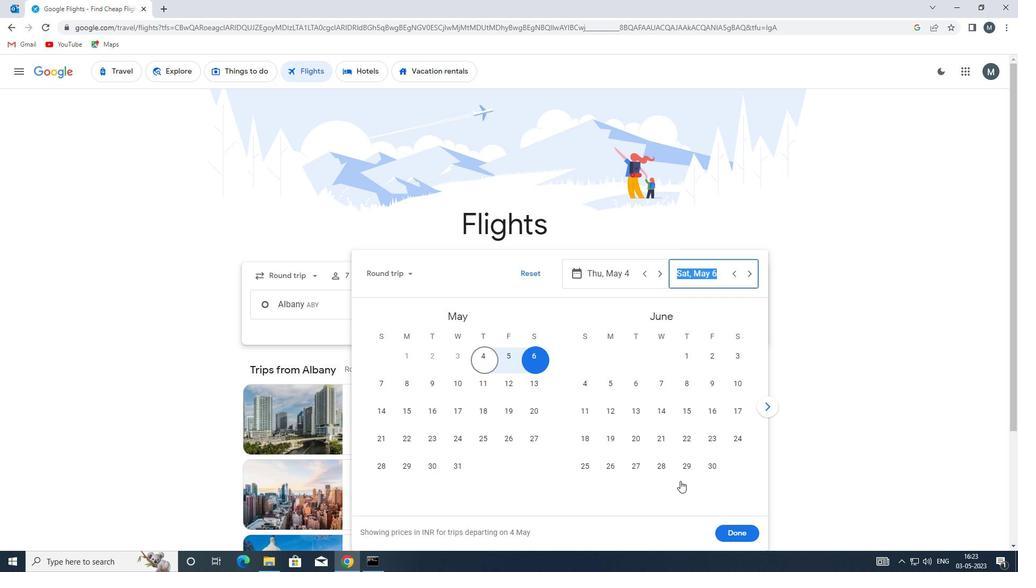 
Action: Mouse pressed left at (726, 529)
Screenshot: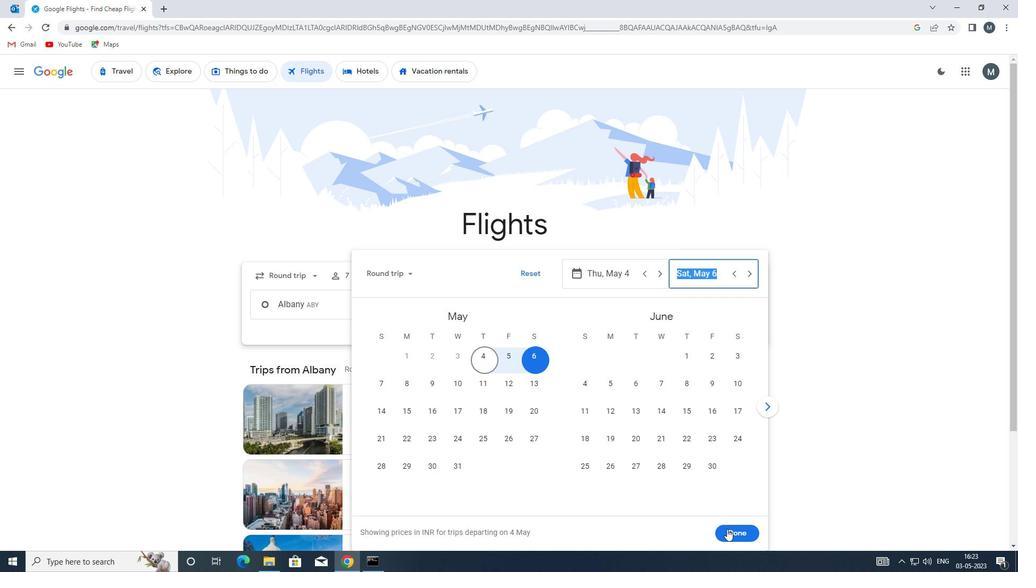 
Action: Mouse moved to (512, 345)
Screenshot: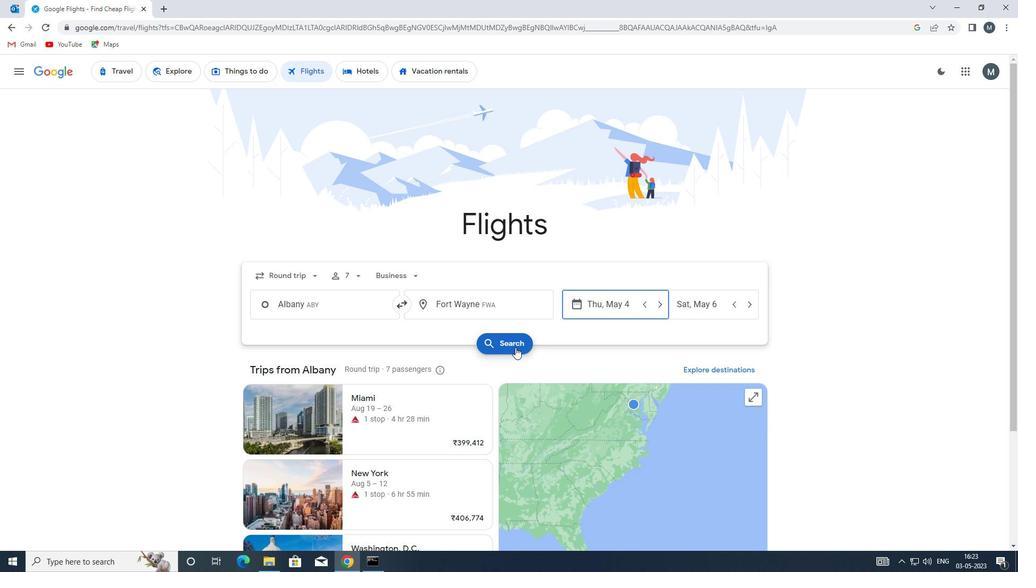 
Action: Mouse pressed left at (512, 345)
Screenshot: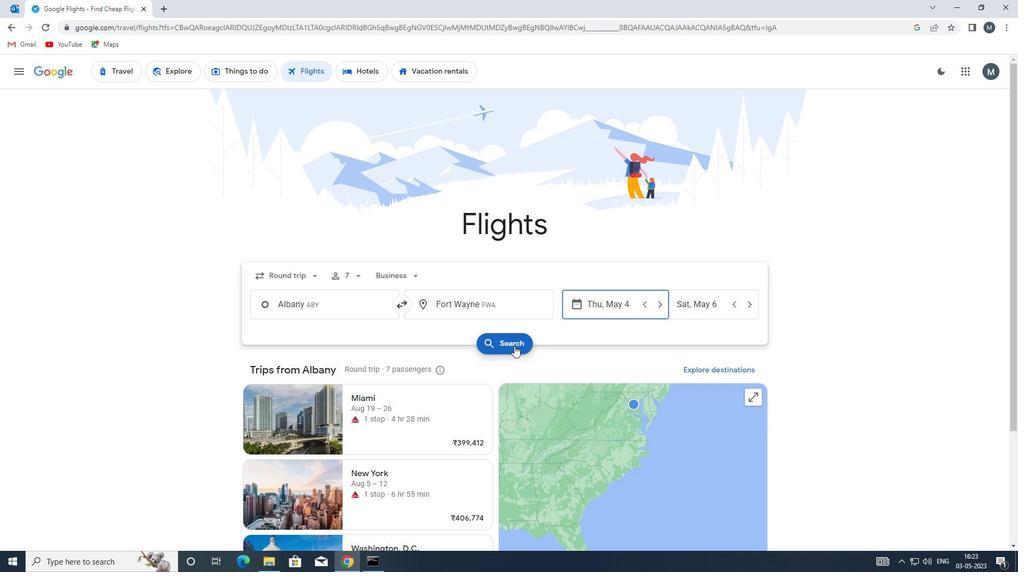 
Action: Mouse moved to (269, 169)
Screenshot: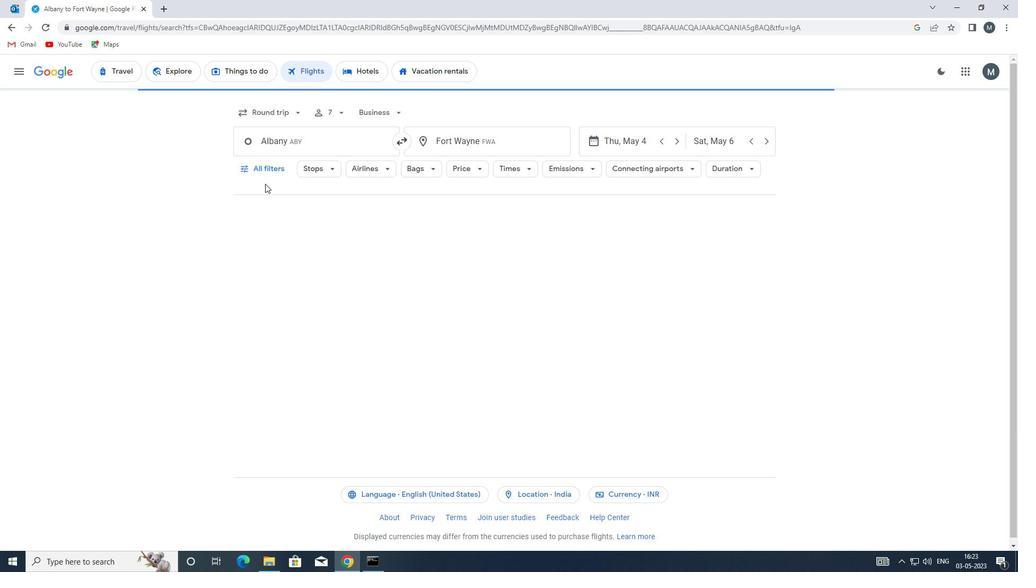 
Action: Mouse pressed left at (269, 169)
Screenshot: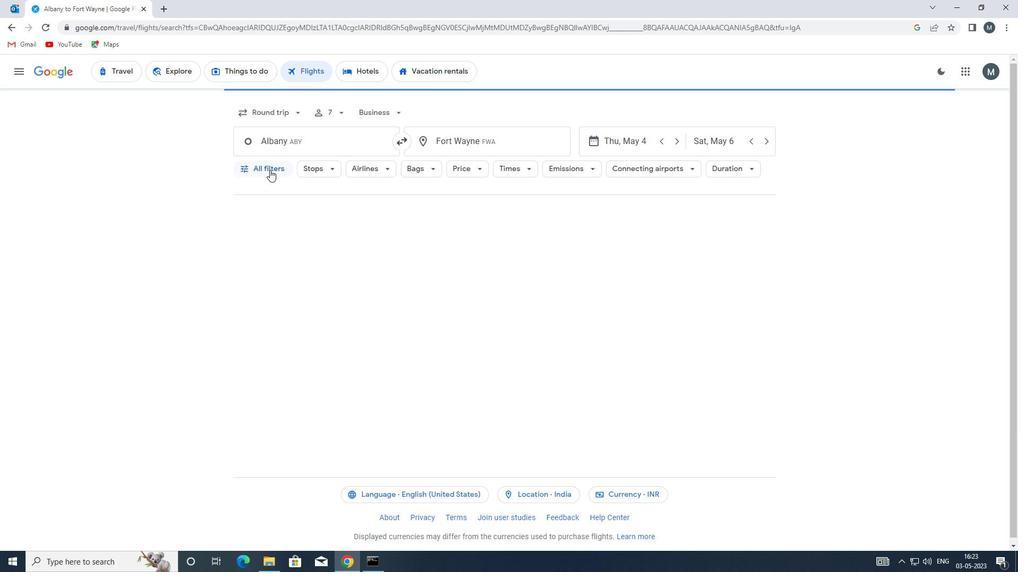 
Action: Mouse moved to (297, 266)
Screenshot: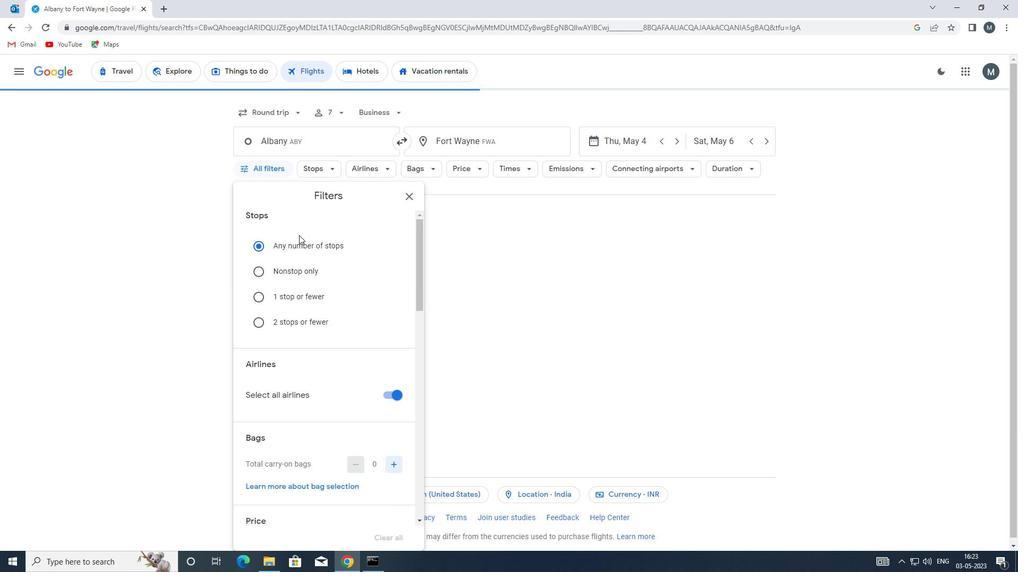 
Action: Mouse scrolled (297, 265) with delta (0, 0)
Screenshot: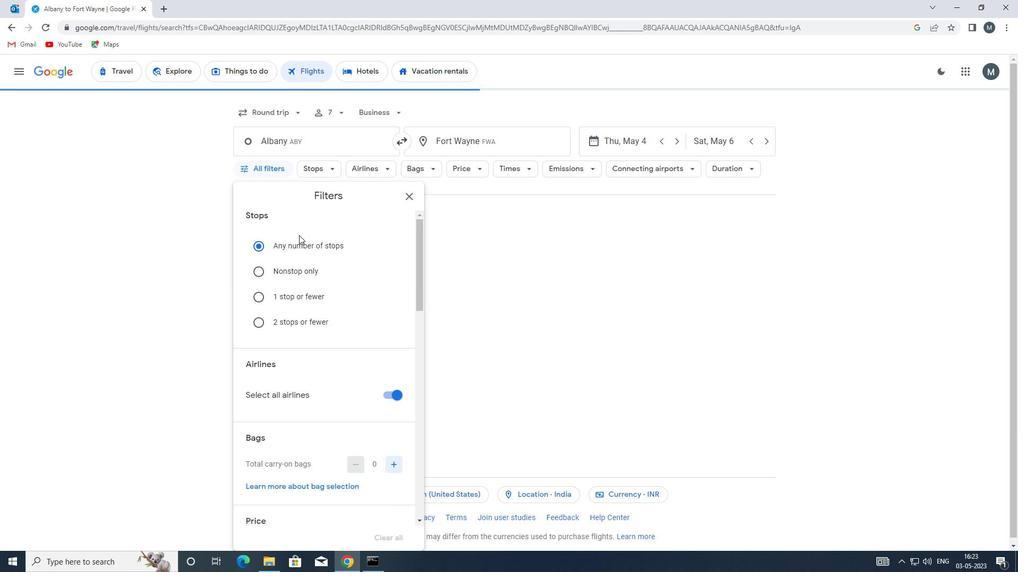 
Action: Mouse moved to (295, 283)
Screenshot: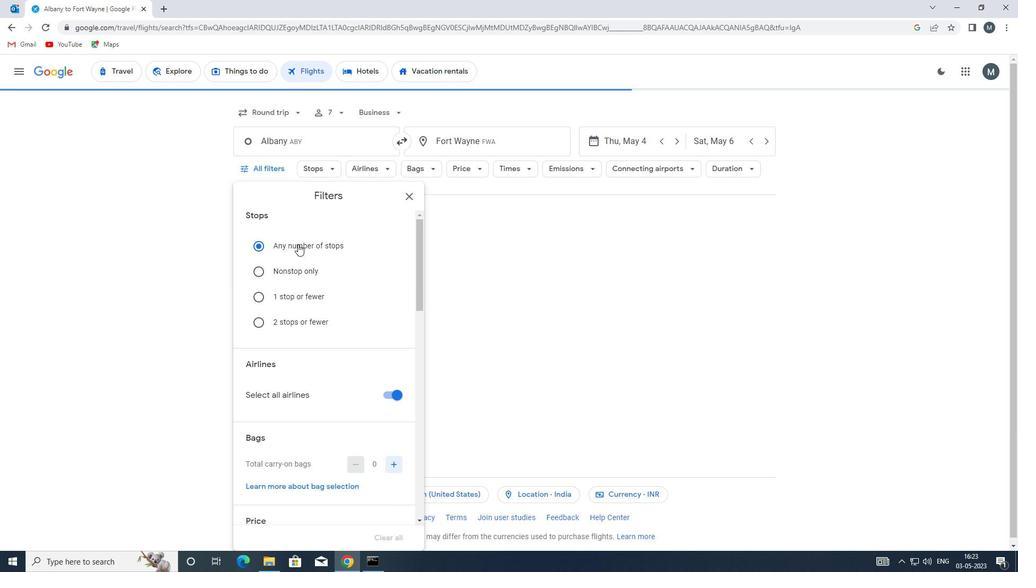 
Action: Mouse scrolled (295, 283) with delta (0, 0)
Screenshot: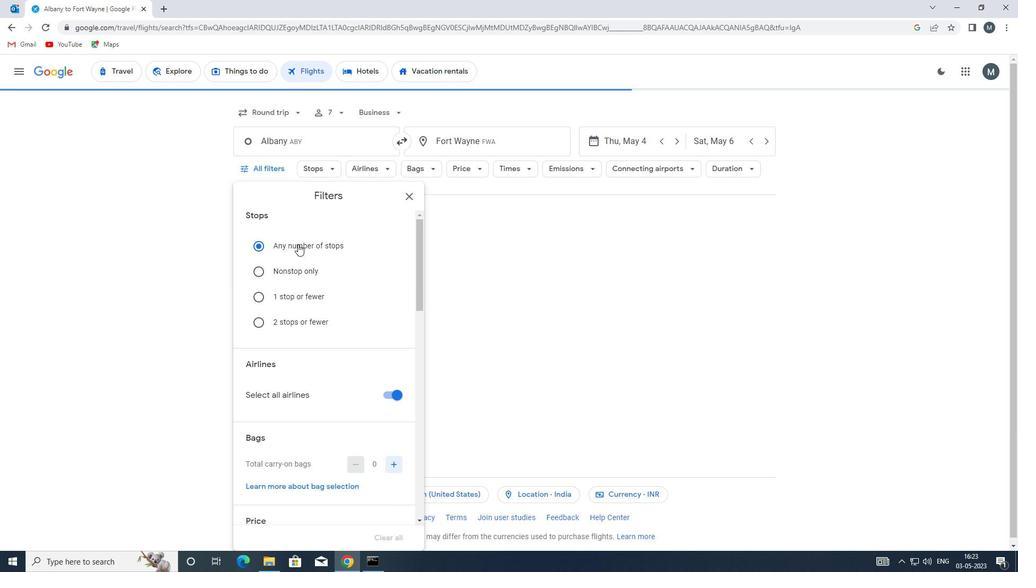 
Action: Mouse moved to (387, 287)
Screenshot: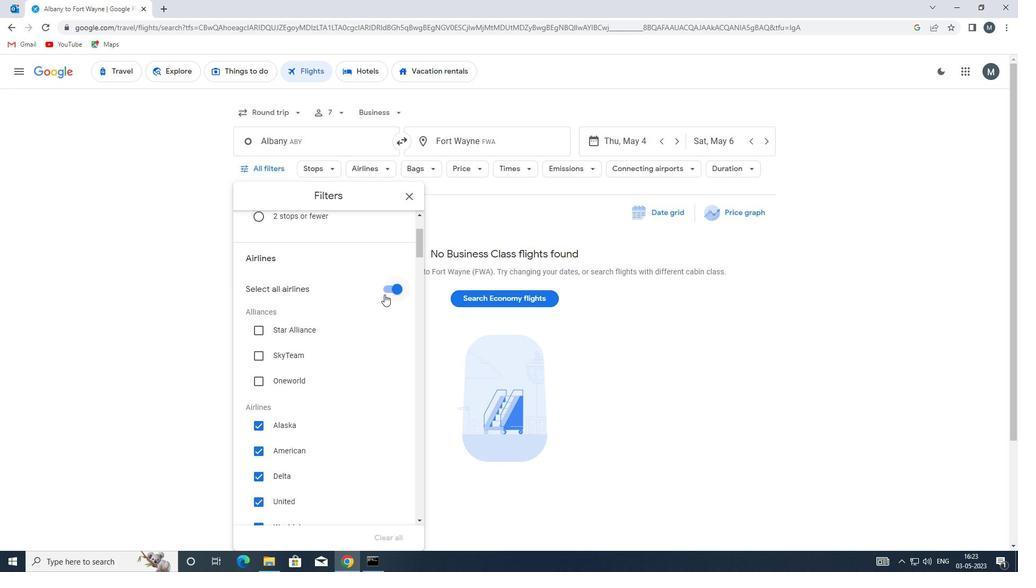 
Action: Mouse pressed left at (387, 287)
Screenshot: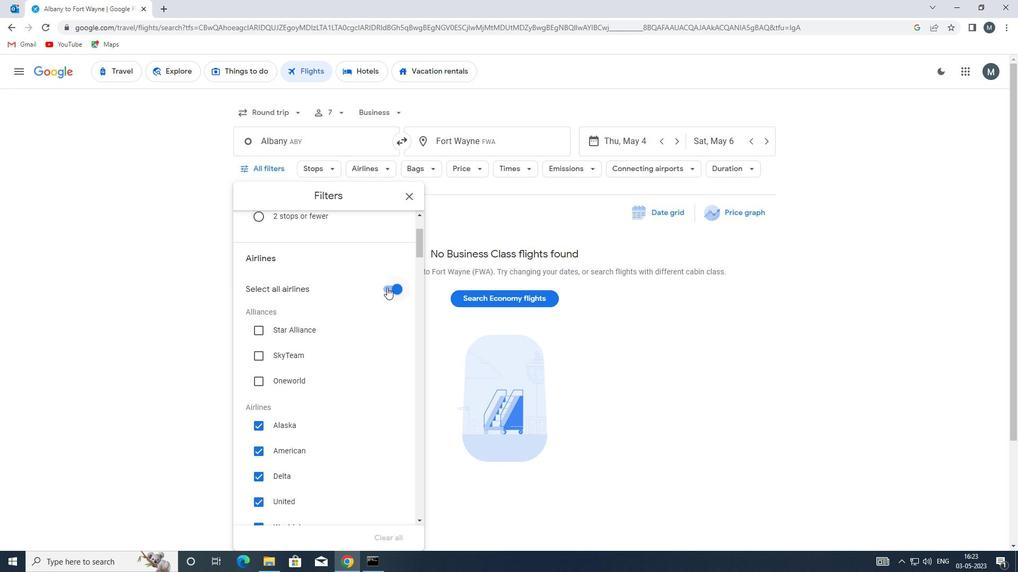 
Action: Mouse moved to (348, 347)
Screenshot: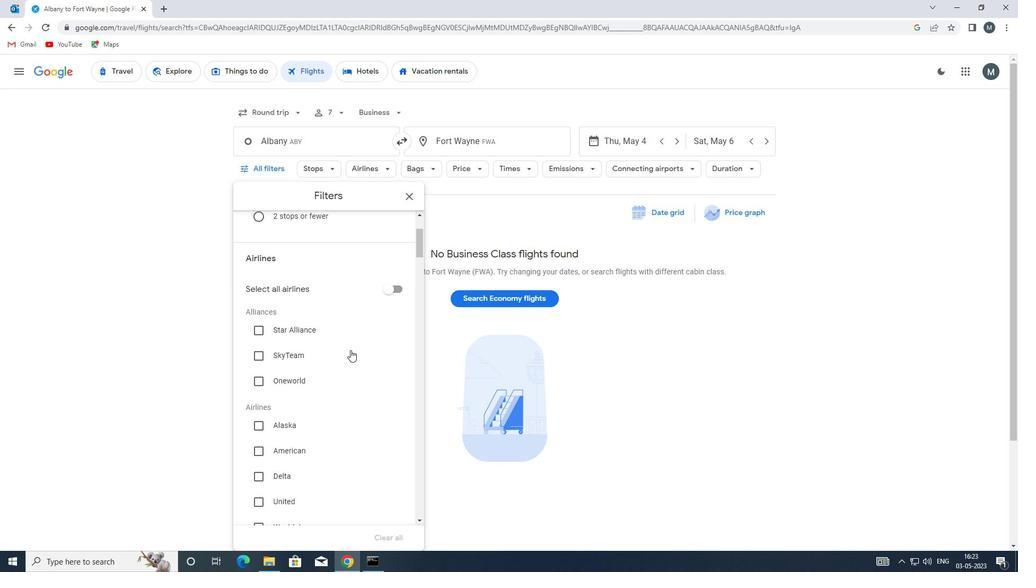 
Action: Mouse scrolled (348, 346) with delta (0, 0)
Screenshot: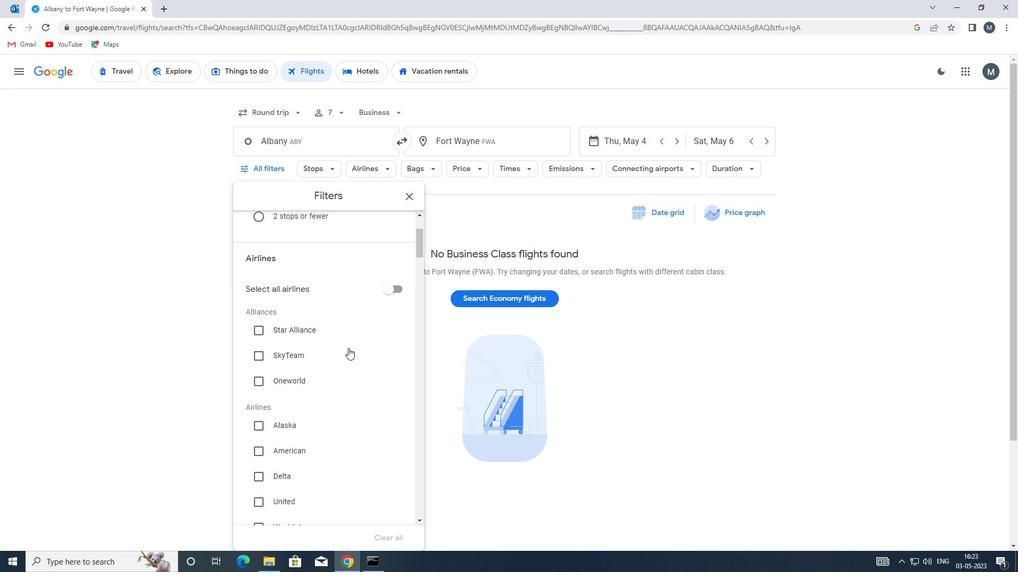 
Action: Mouse moved to (322, 356)
Screenshot: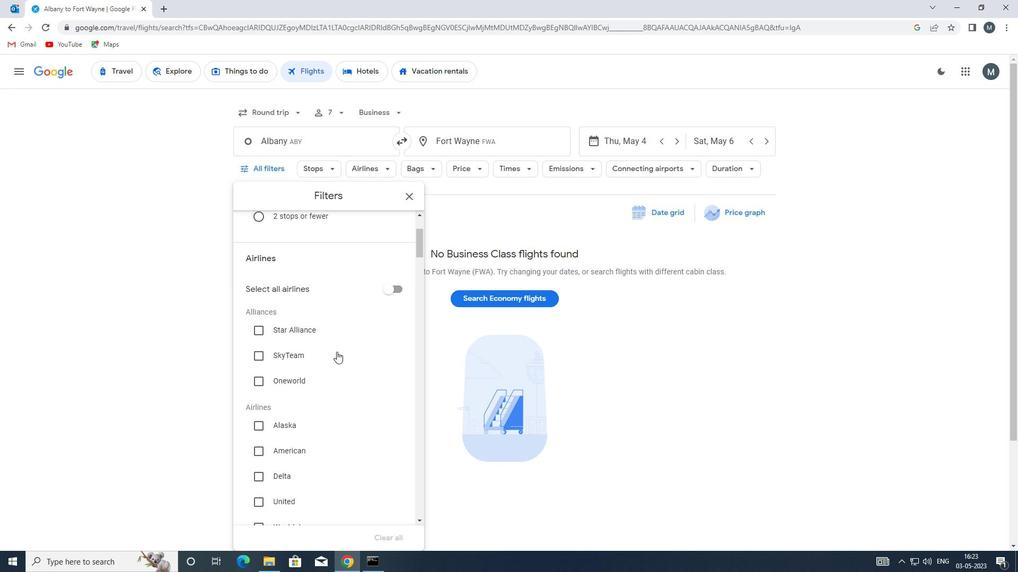 
Action: Mouse scrolled (322, 355) with delta (0, 0)
Screenshot: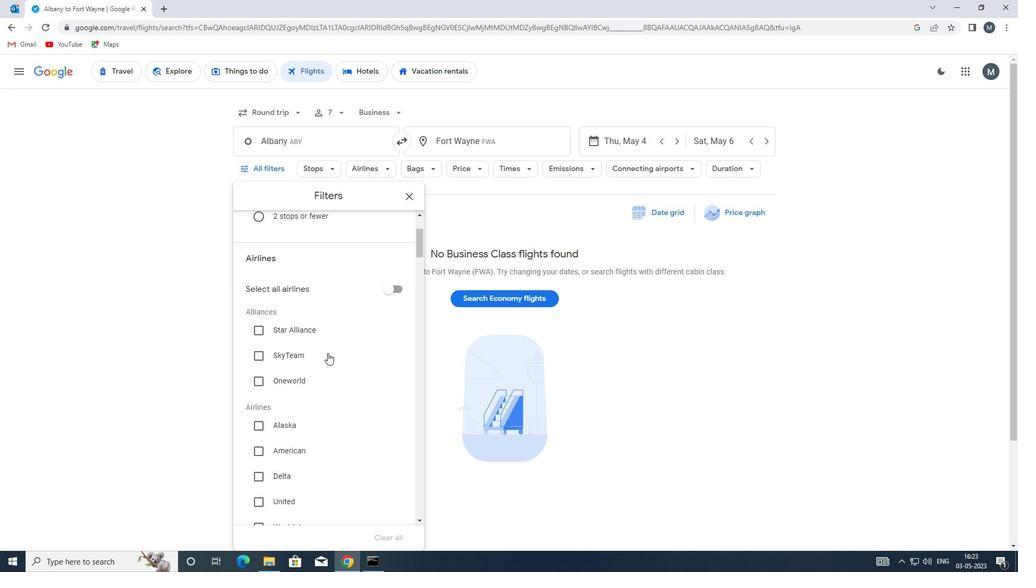 
Action: Mouse moved to (322, 356)
Screenshot: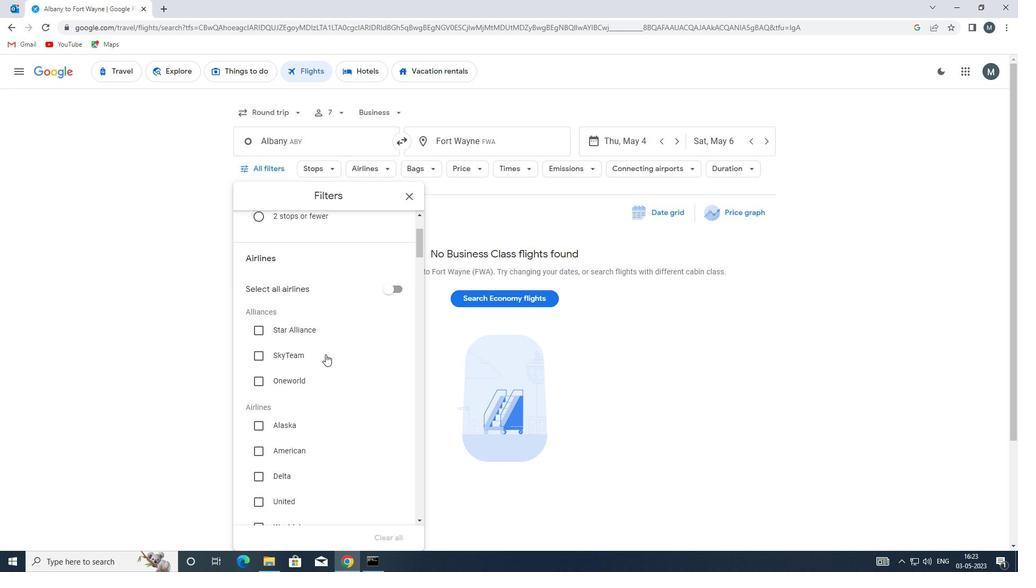
Action: Mouse scrolled (322, 356) with delta (0, 0)
Screenshot: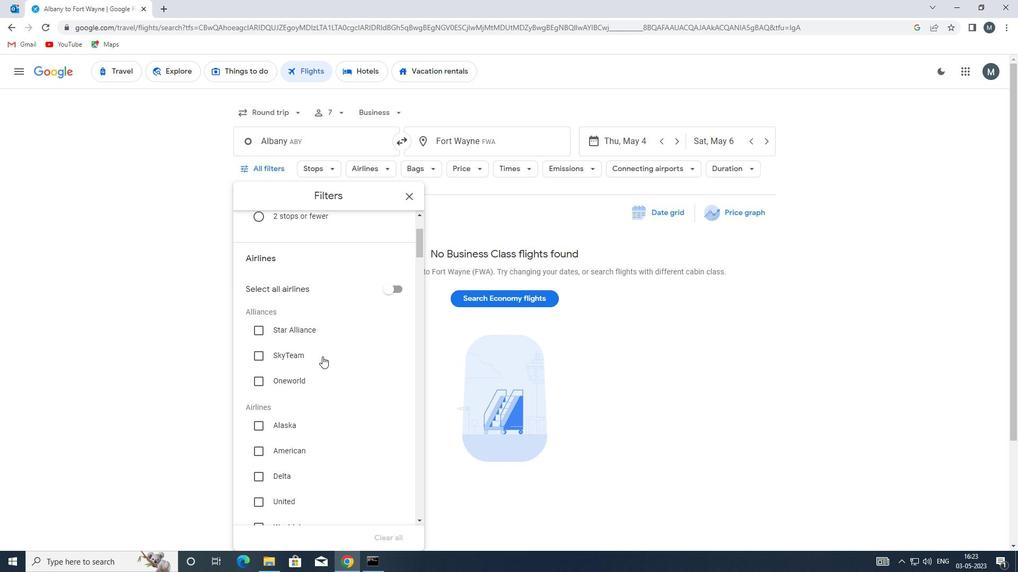 
Action: Mouse scrolled (322, 356) with delta (0, 0)
Screenshot: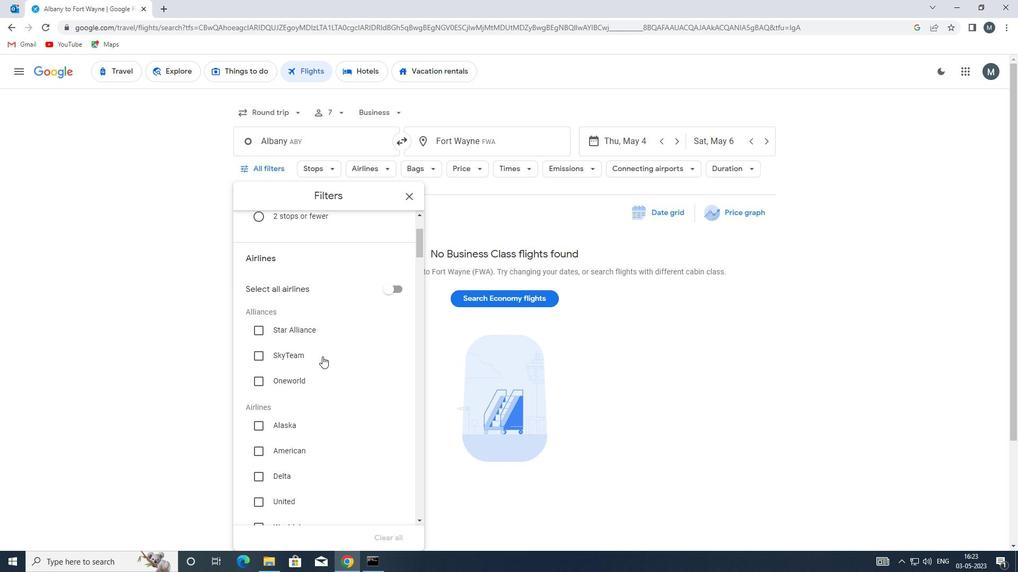 
Action: Mouse moved to (258, 238)
Screenshot: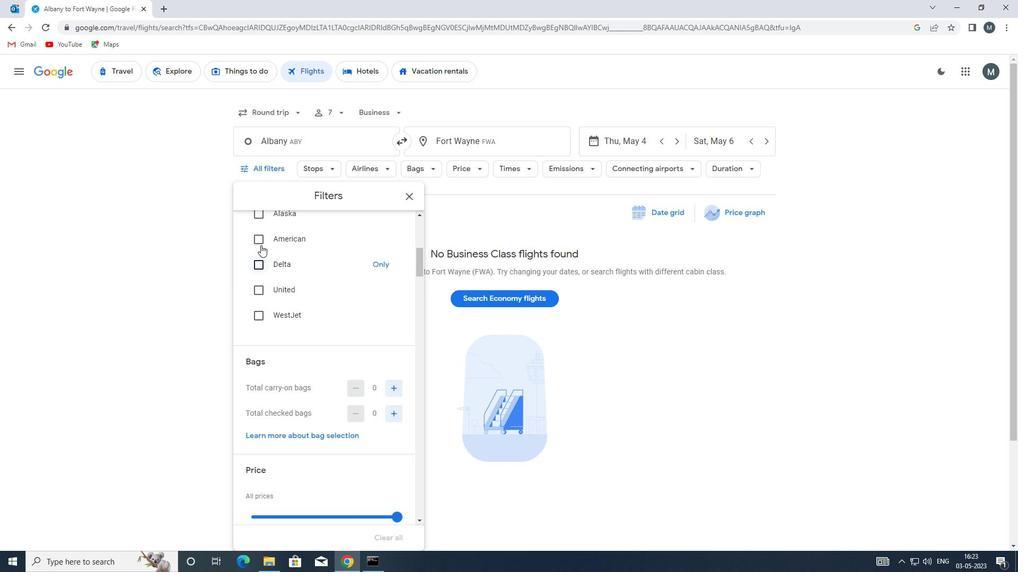 
Action: Mouse pressed left at (258, 238)
Screenshot: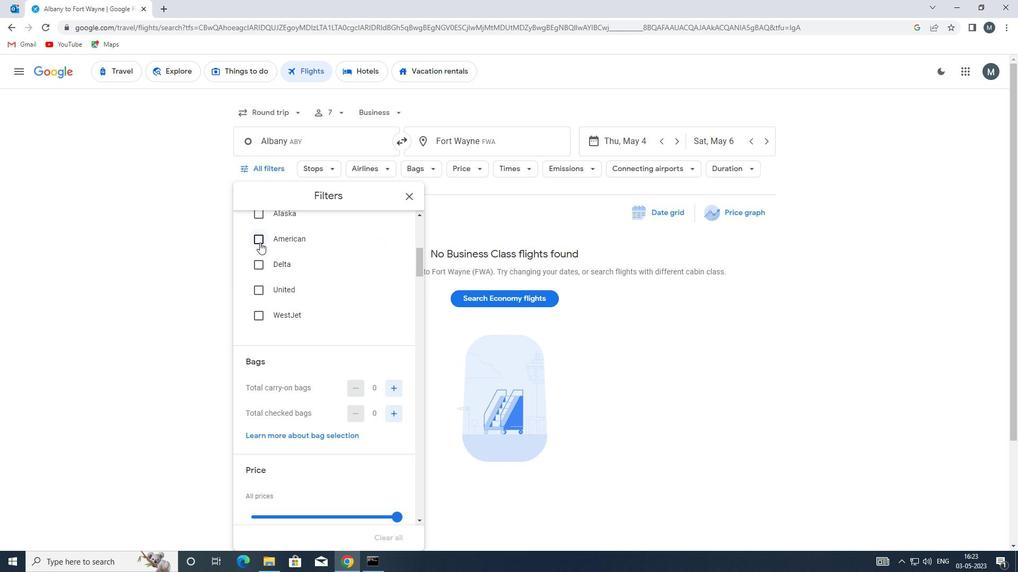 
Action: Mouse moved to (331, 294)
Screenshot: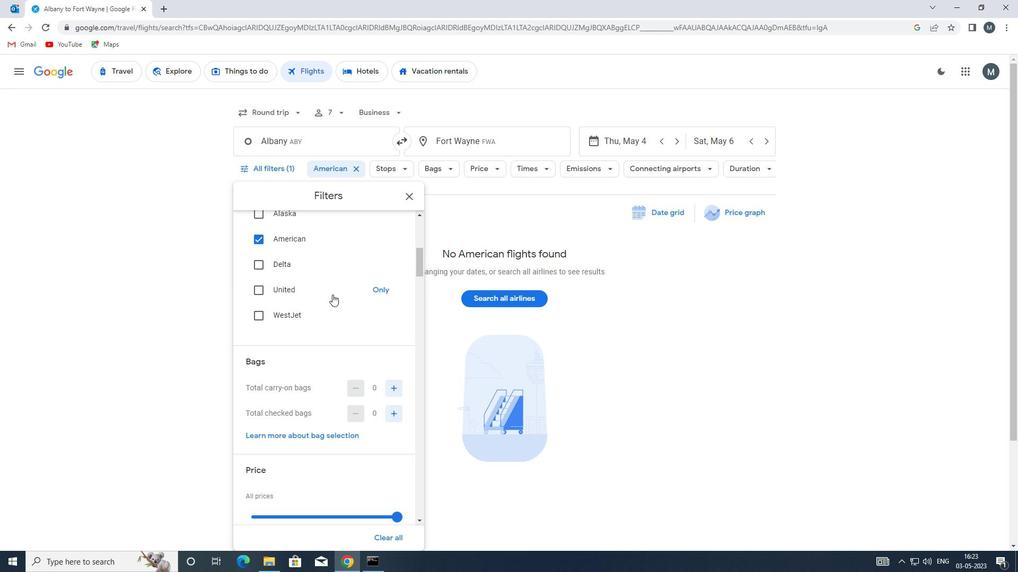 
Action: Mouse scrolled (331, 294) with delta (0, 0)
Screenshot: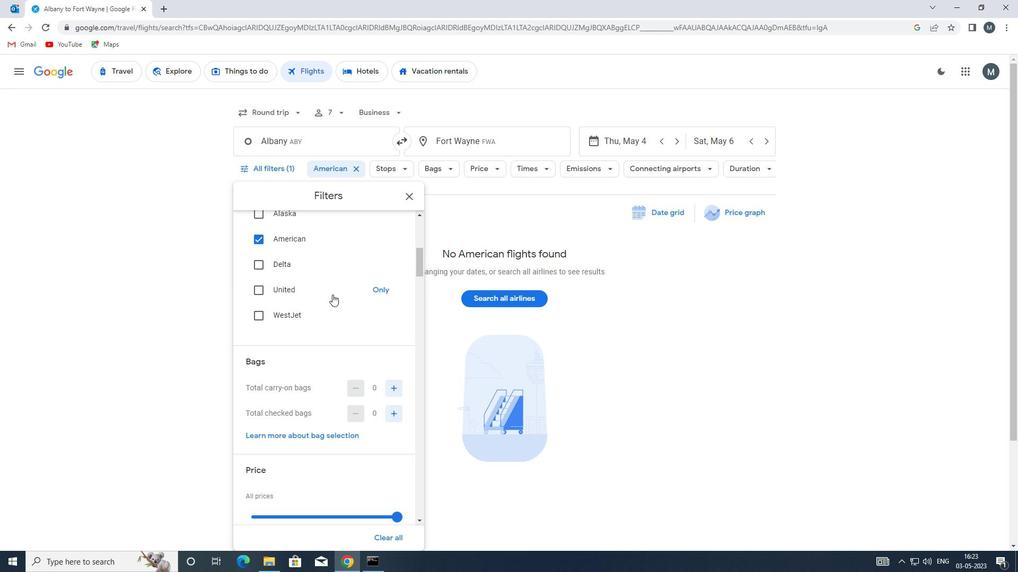 
Action: Mouse moved to (325, 298)
Screenshot: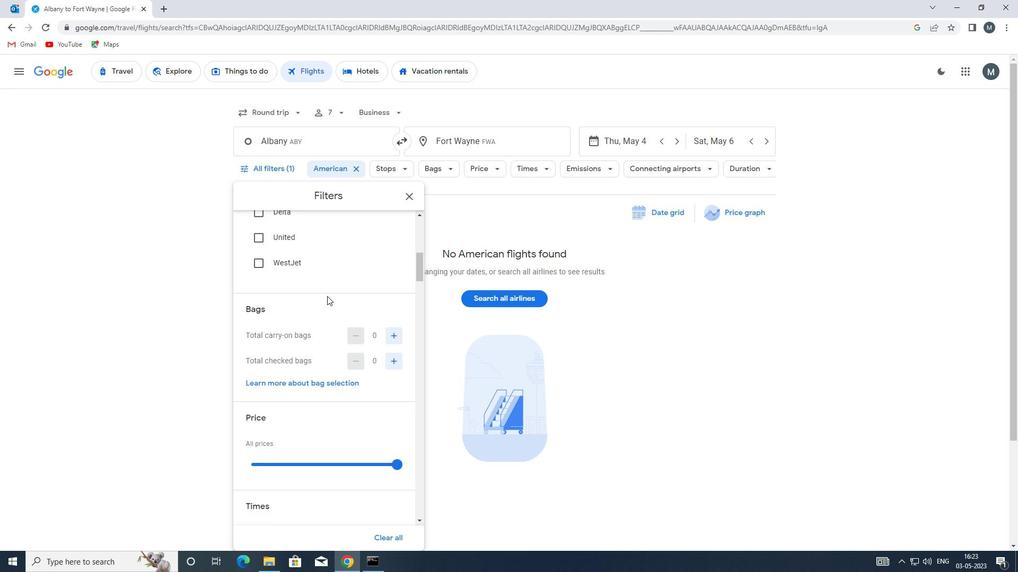 
Action: Mouse scrolled (325, 297) with delta (0, 0)
Screenshot: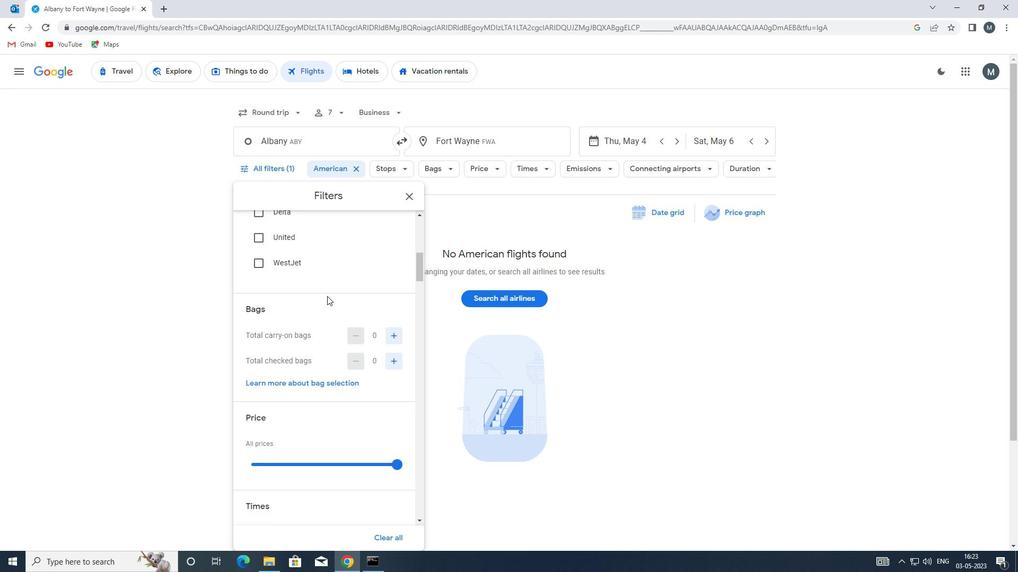 
Action: Mouse moved to (301, 417)
Screenshot: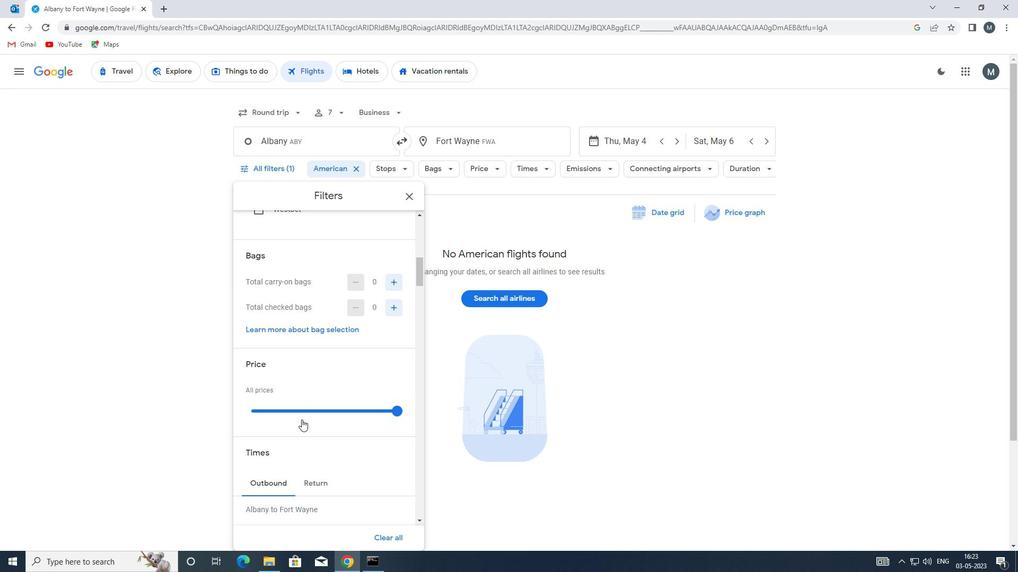 
Action: Mouse pressed left at (301, 417)
Screenshot: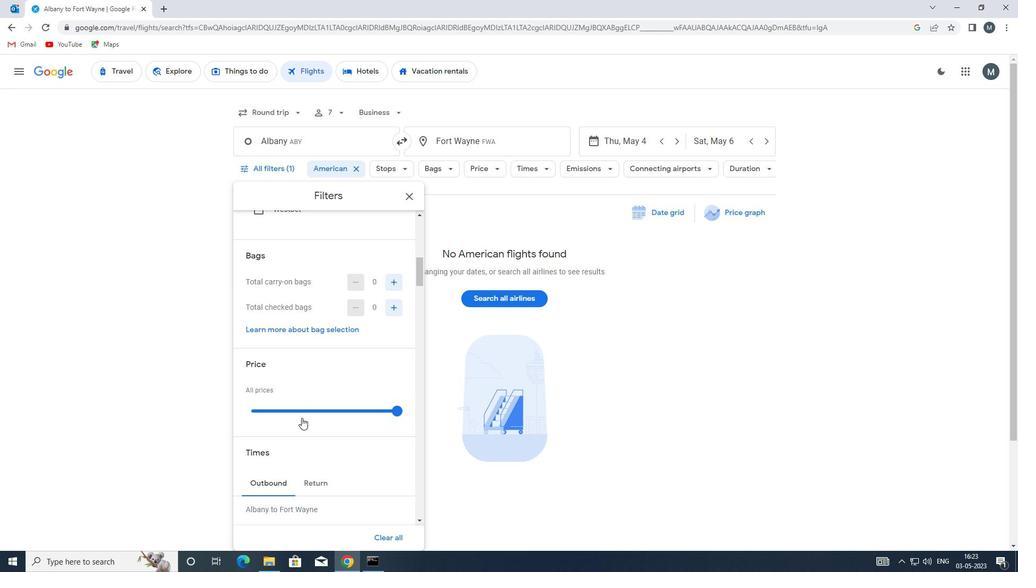 
Action: Mouse moved to (301, 413)
Screenshot: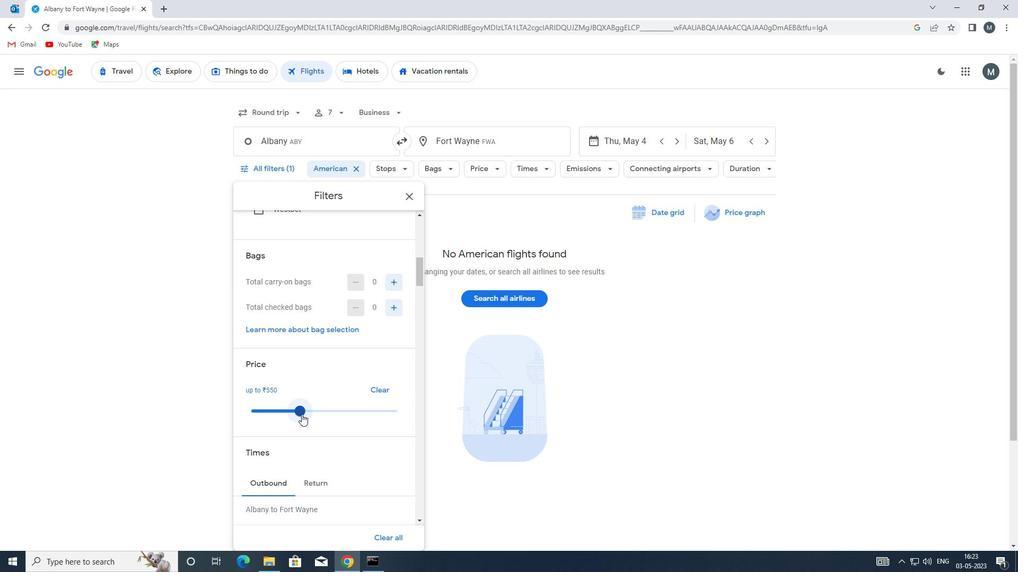 
Action: Mouse pressed left at (301, 413)
Screenshot: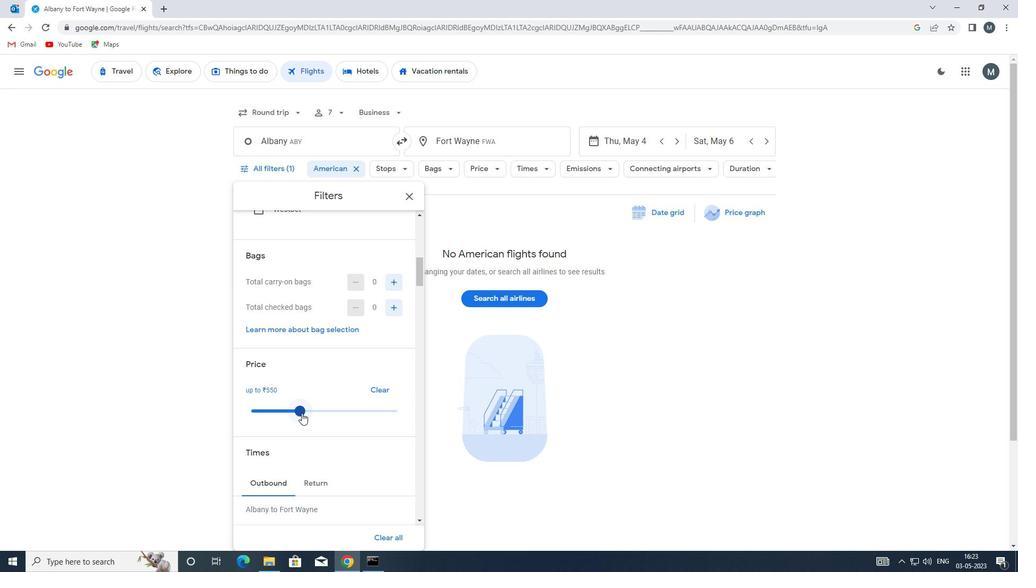 
Action: Mouse moved to (311, 381)
Screenshot: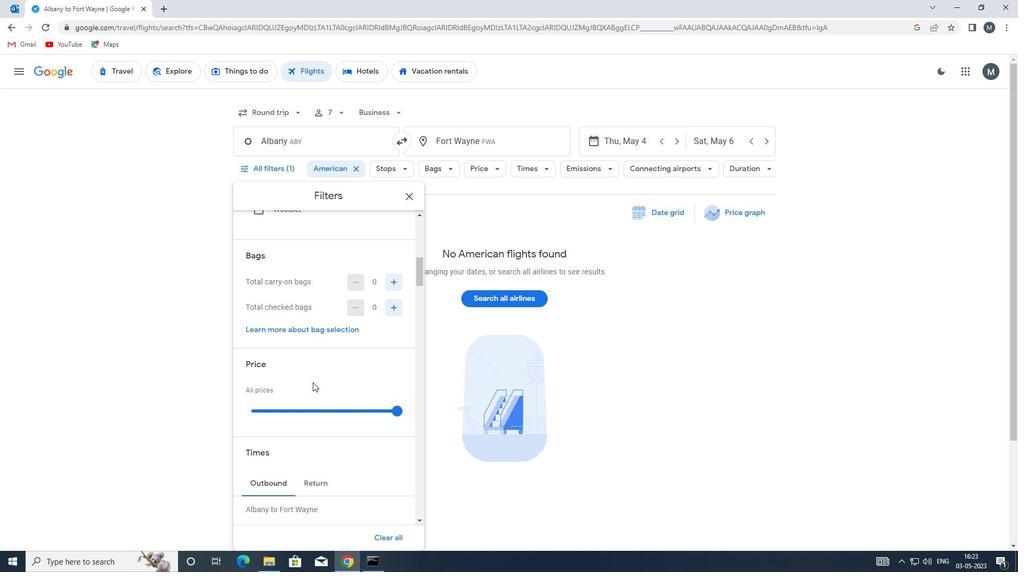 
Action: Mouse scrolled (311, 380) with delta (0, 0)
Screenshot: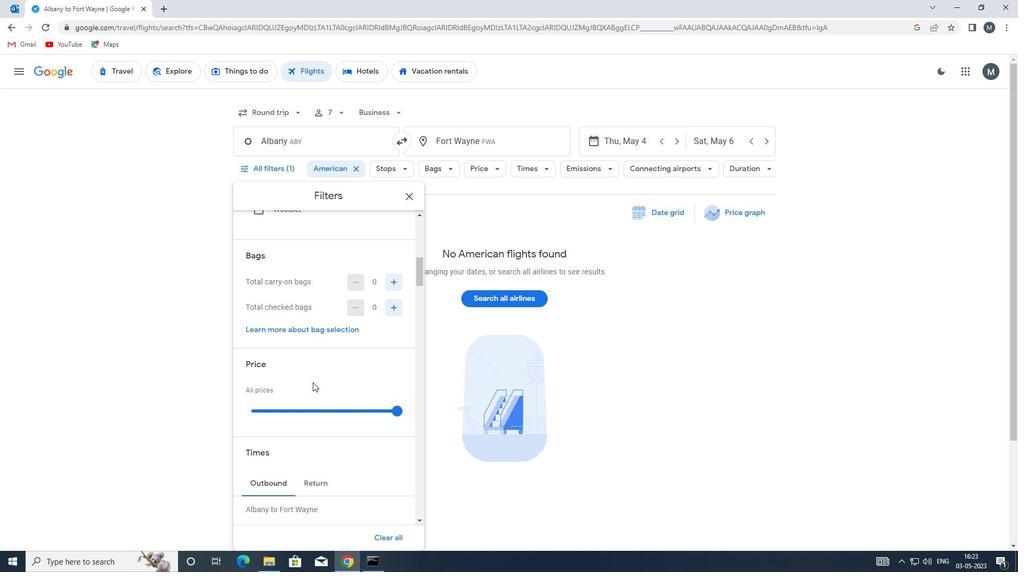 
Action: Mouse moved to (310, 381)
Screenshot: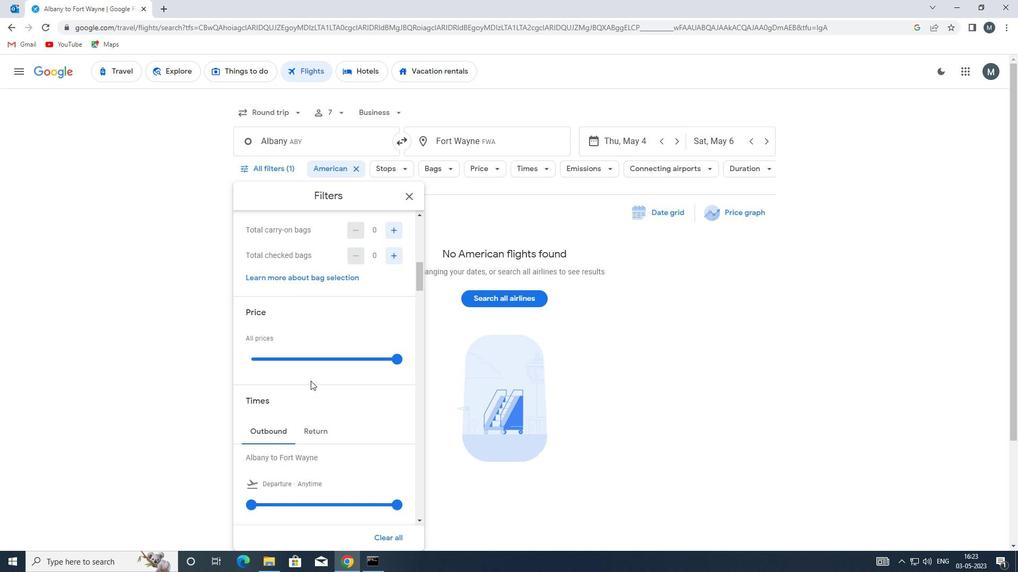 
Action: Mouse scrolled (310, 380) with delta (0, 0)
Screenshot: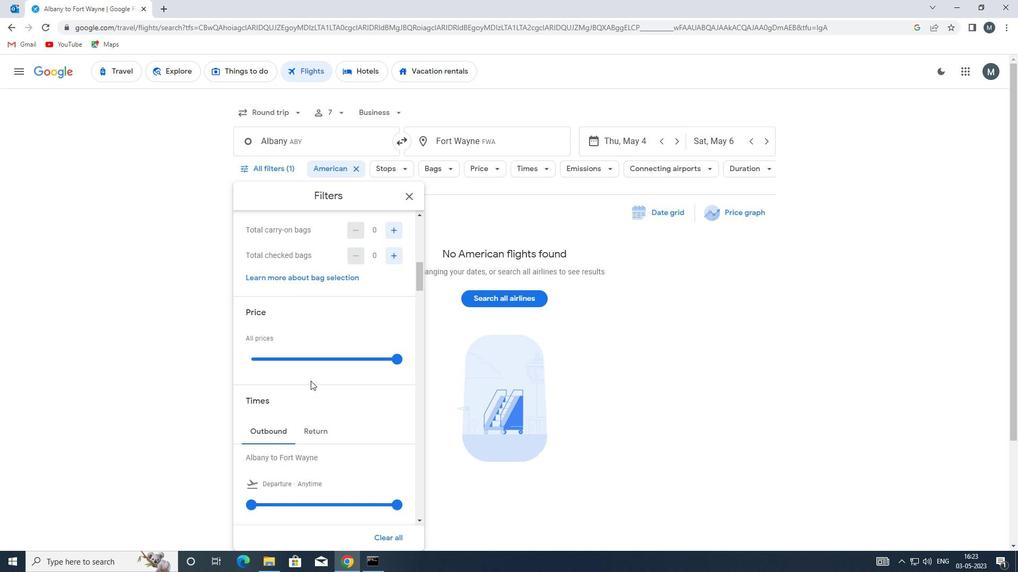 
Action: Mouse moved to (308, 382)
Screenshot: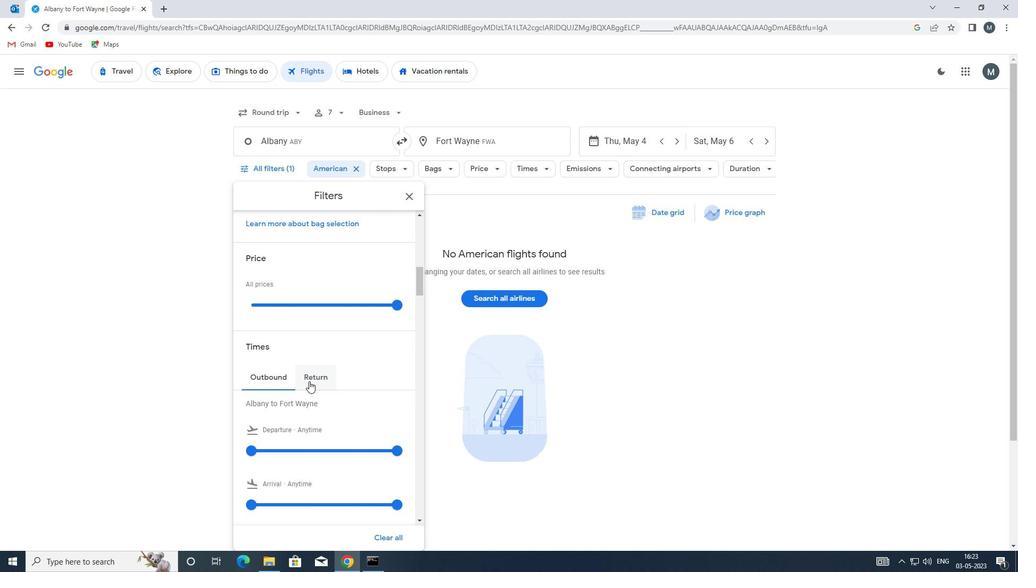 
Action: Mouse scrolled (308, 381) with delta (0, 0)
Screenshot: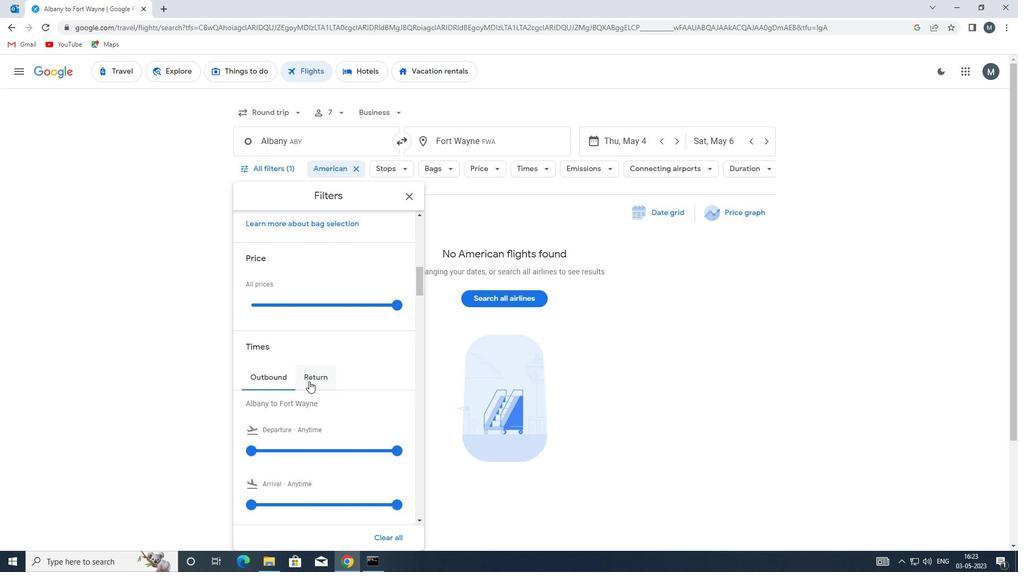 
Action: Mouse moved to (248, 396)
Screenshot: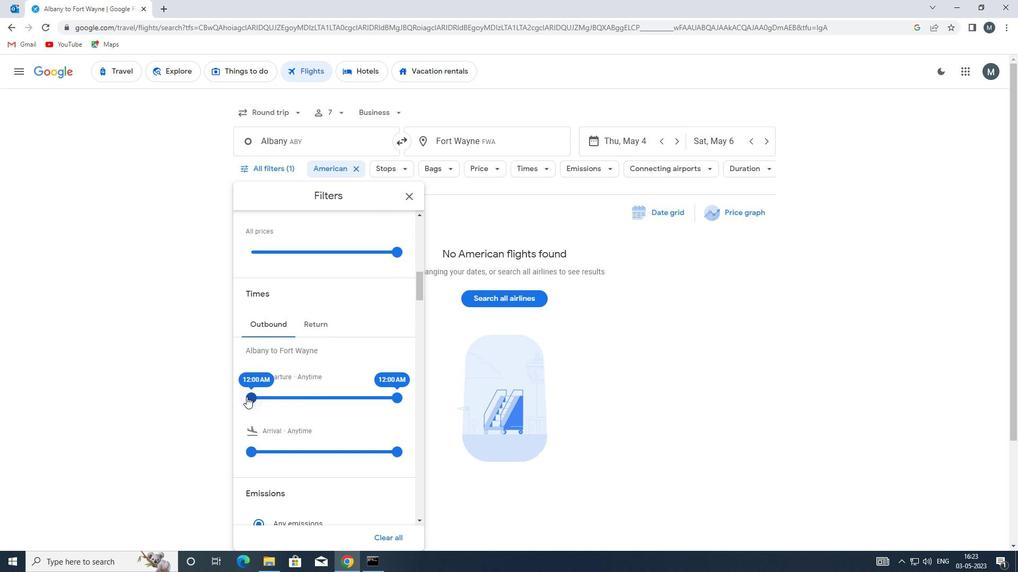 
Action: Mouse pressed left at (248, 396)
Screenshot: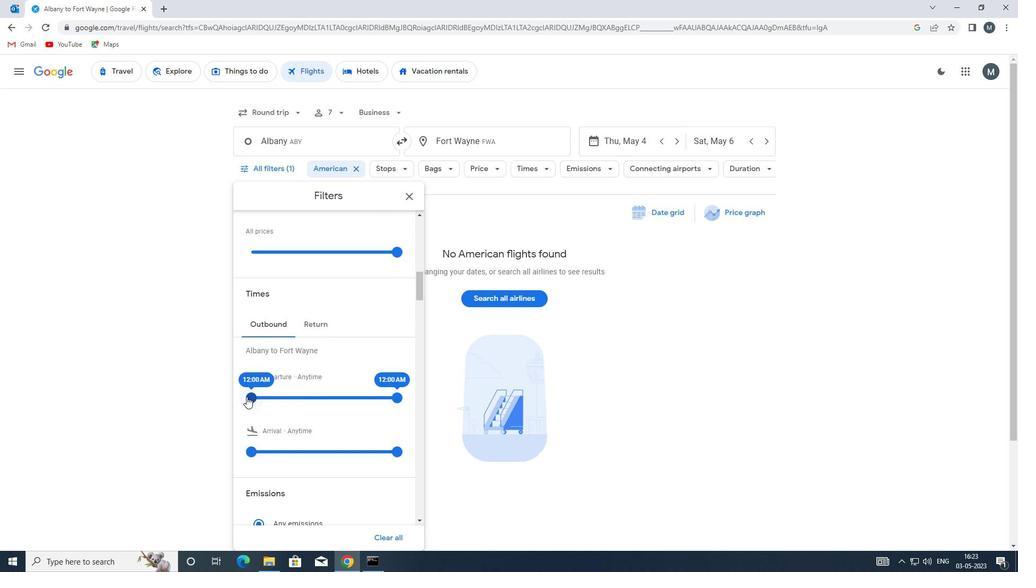 
Action: Mouse moved to (393, 393)
Screenshot: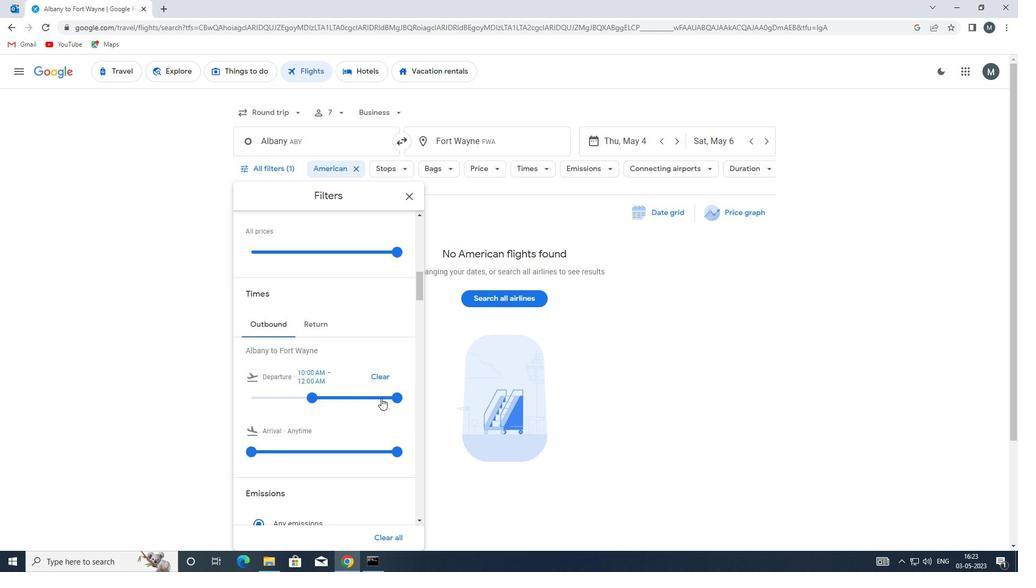 
Action: Mouse pressed left at (393, 393)
Screenshot: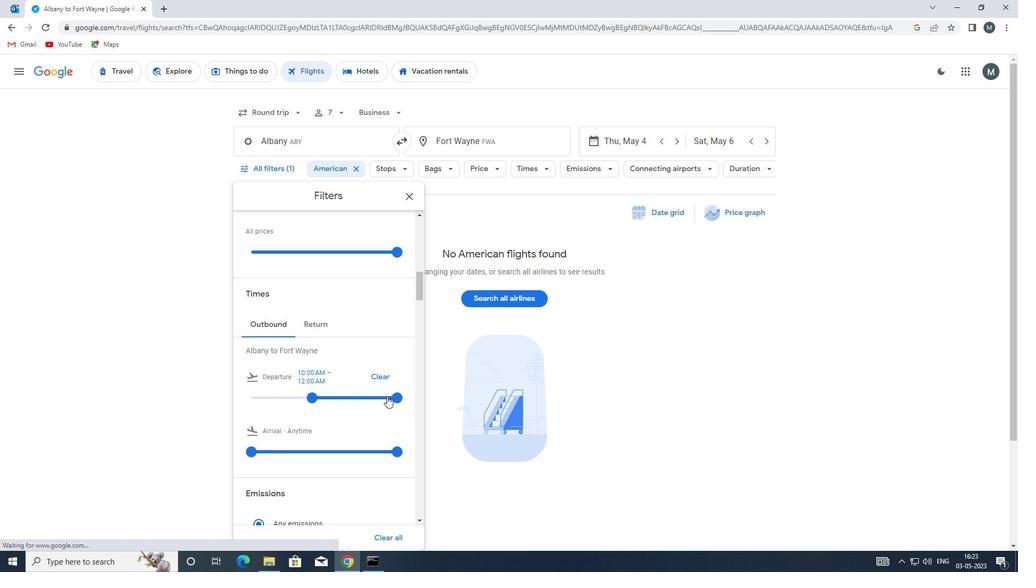 
Action: Mouse moved to (305, 393)
Screenshot: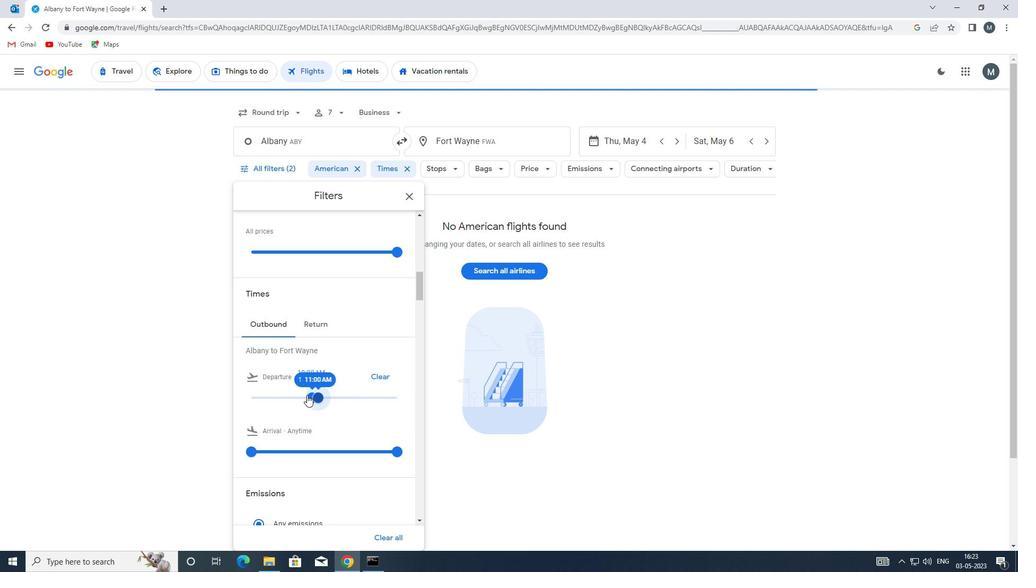 
Action: Mouse scrolled (305, 392) with delta (0, 0)
Screenshot: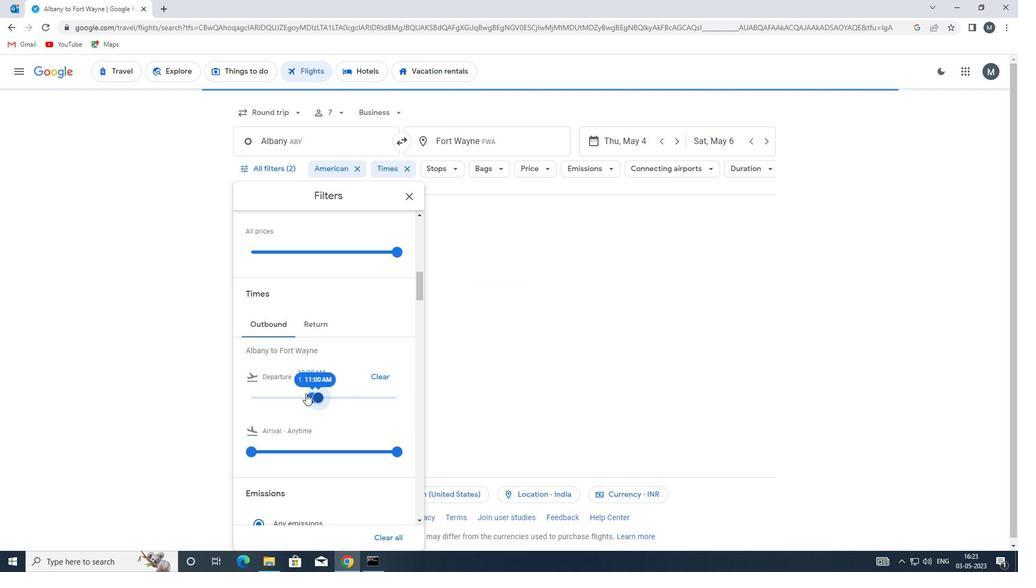 
Action: Mouse scrolled (305, 392) with delta (0, 0)
Screenshot: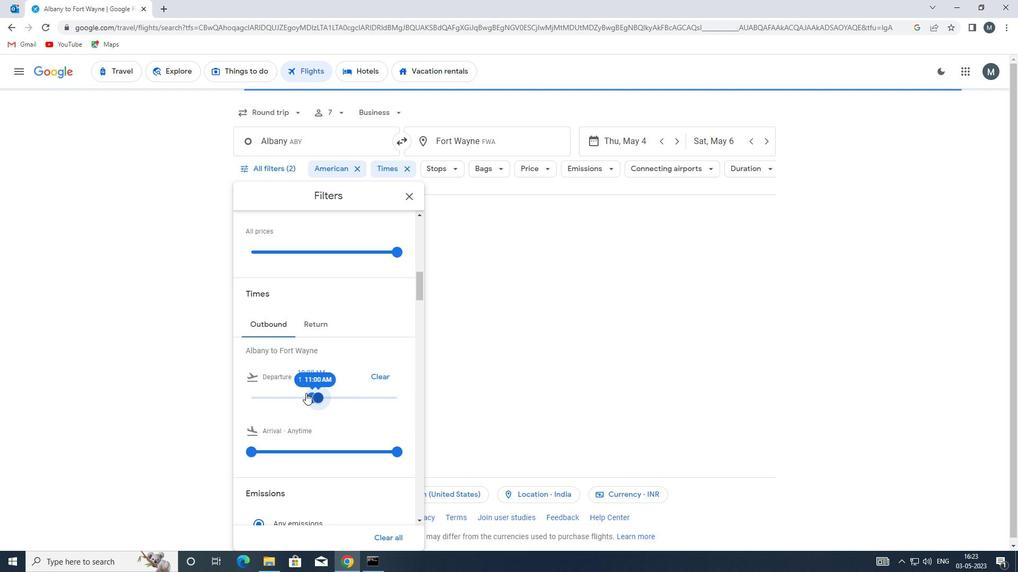 
Action: Mouse moved to (406, 198)
Screenshot: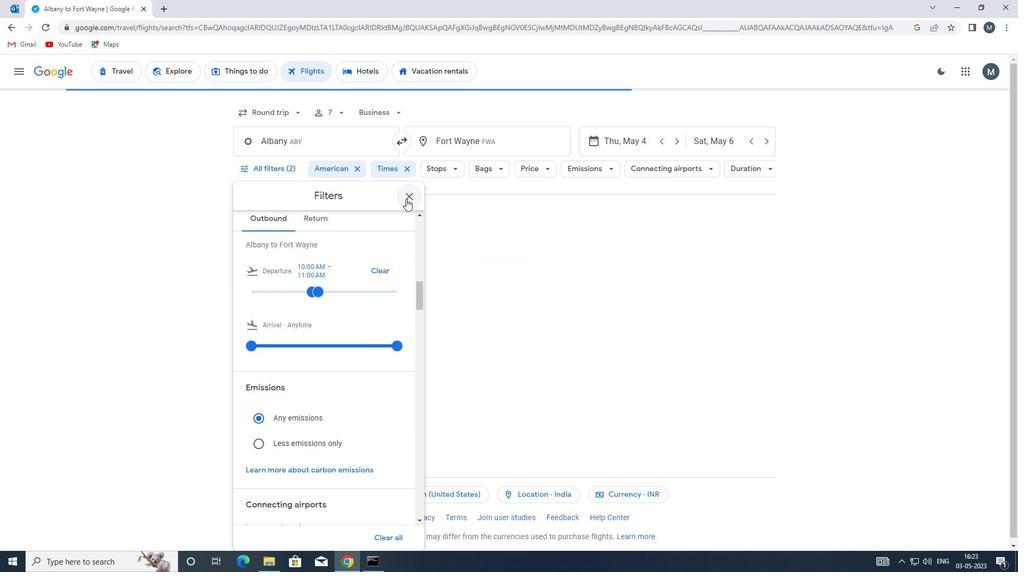 
Action: Mouse pressed left at (406, 198)
Screenshot: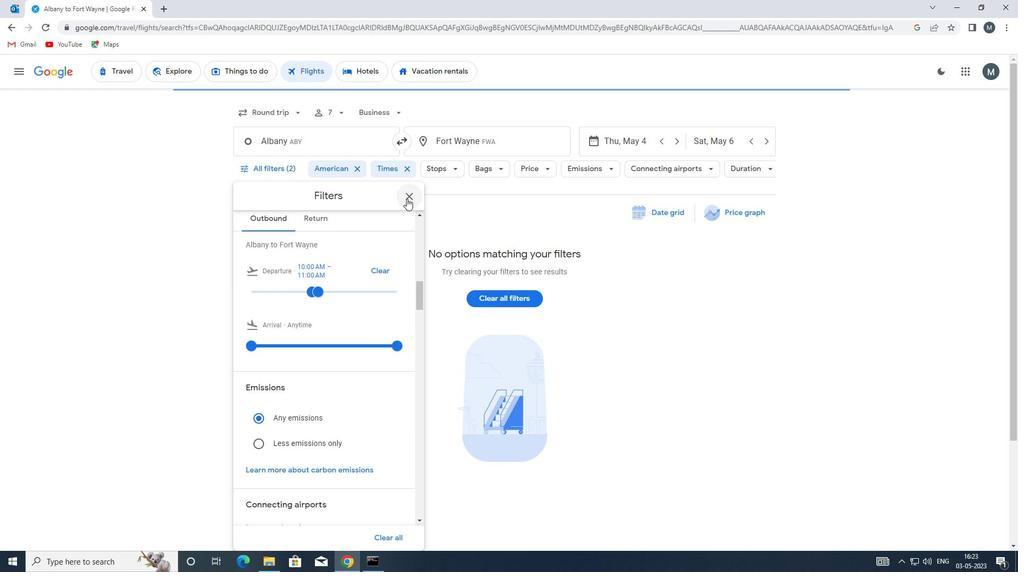 
Action: Mouse moved to (407, 198)
Screenshot: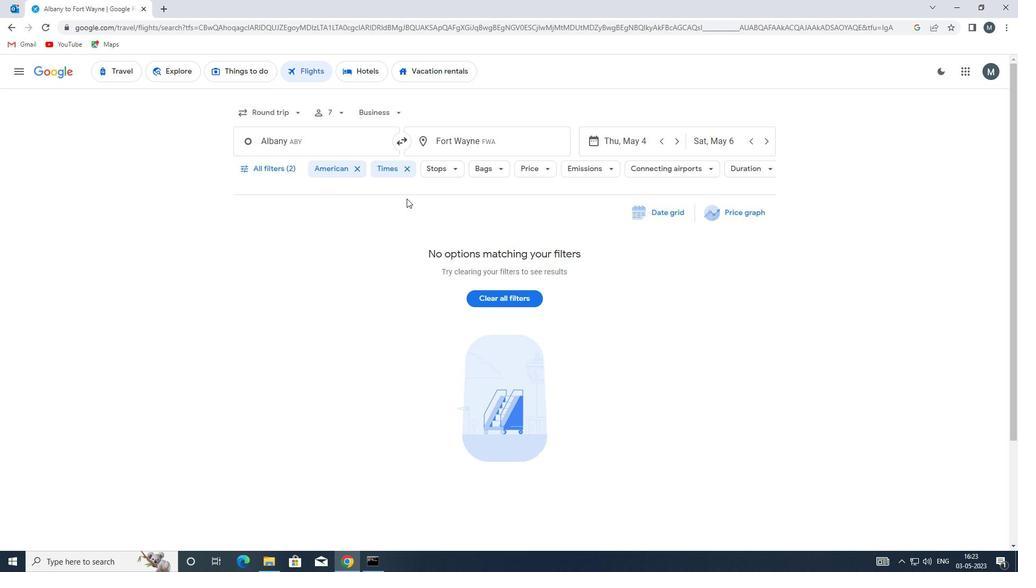 
